 Task: Look for space in Guasave, Mexico from 12th  July, 2023 to 15th July, 2023 for 3 adults in price range Rs.12000 to Rs.16000. Place can be entire place with 2 bedrooms having 3 beds and 1 bathroom. Property type can be house, flat, guest house. Booking option can be shelf check-in. Required host language is English.
Action: Mouse moved to (460, 103)
Screenshot: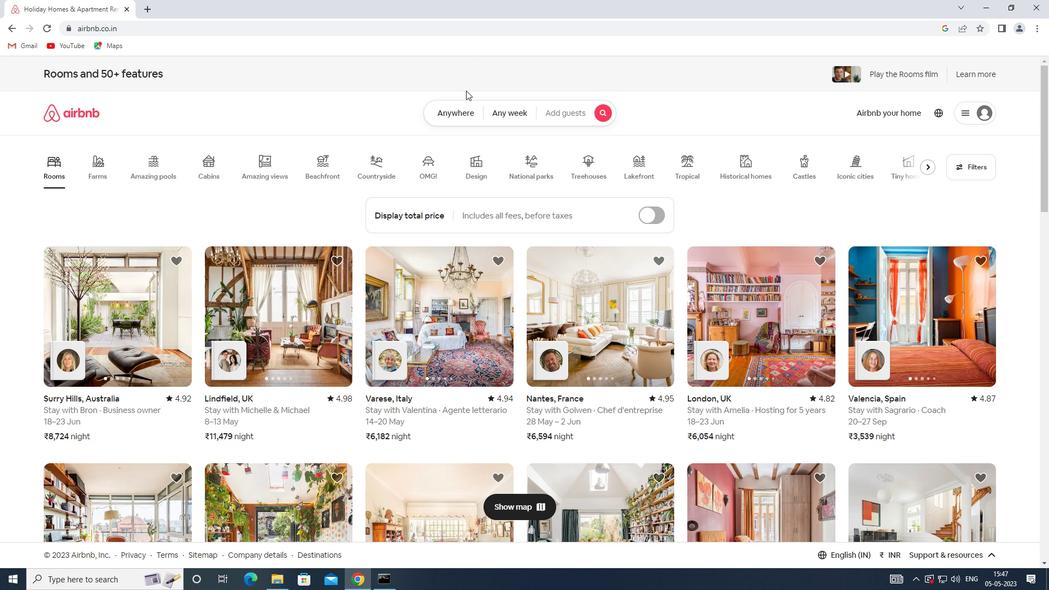 
Action: Mouse pressed left at (460, 103)
Screenshot: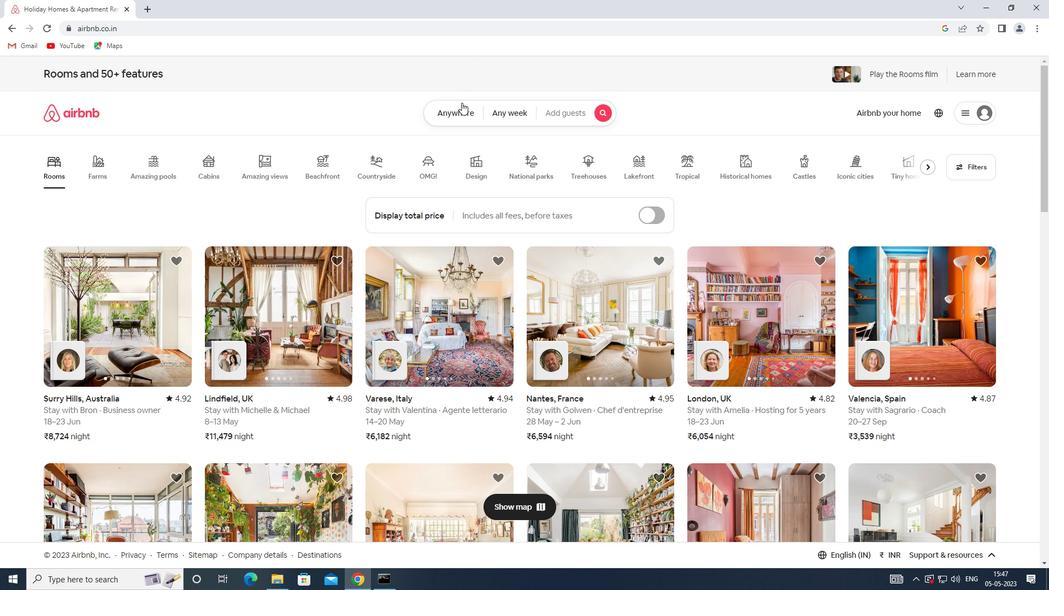 
Action: Mouse moved to (390, 149)
Screenshot: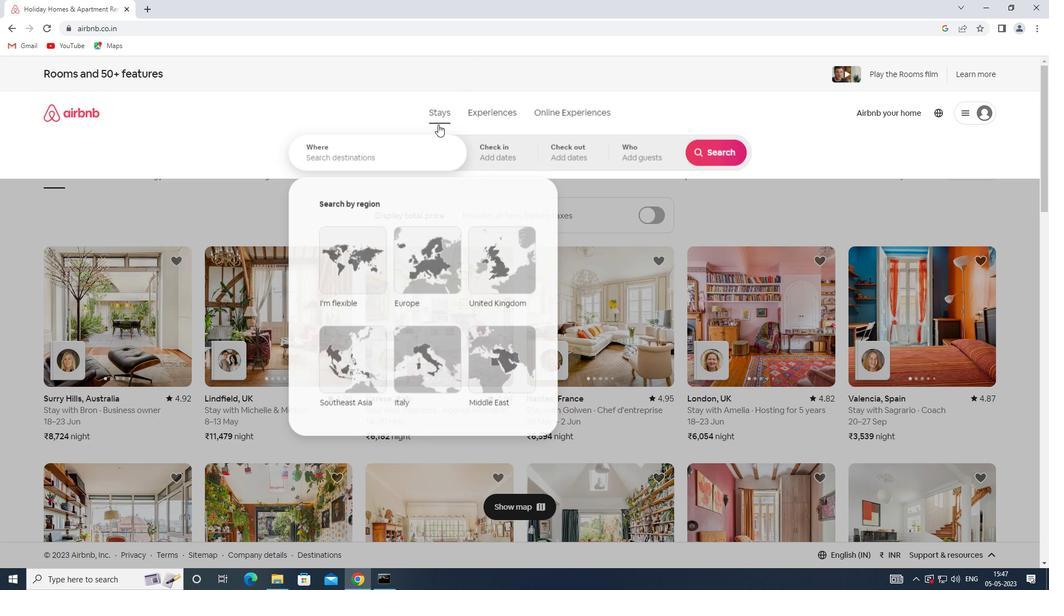 
Action: Mouse pressed left at (390, 149)
Screenshot: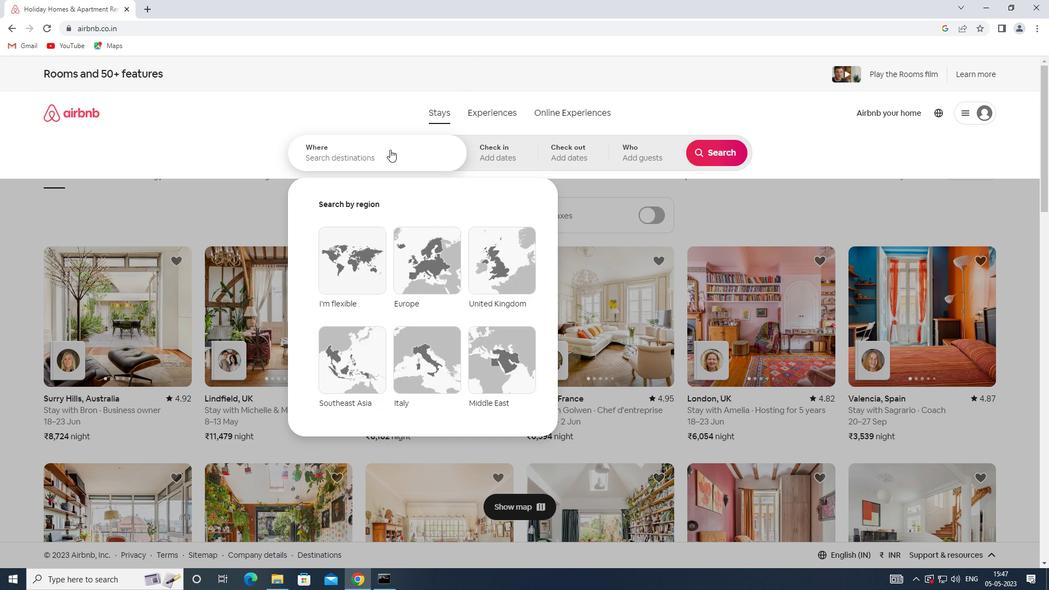 
Action: Key pressed <Key.shift>SPACE<Key.space>IN<Key.shift><Key.shift><Key.shift><Key.shift><Key.shift><Key.shift><Key.shift><Key.shift><Key.shift><Key.shift><Key.shift><Key.shift><Key.shift><Key.shift><Key.shift><Key.shift><Key.shift><Key.shift><Key.shift><Key.shift><Key.shift><Key.shift><Key.shift><Key.shift><Key.shift><Key.shift><Key.shift><Key.shift><Key.shift><Key.shift><Key.shift><Key.shift><Key.shift><Key.shift><Key.shift><Key.shift><Key.shift><Key.shift><Key.shift><Key.space><Key.shift><Key.shift><Key.shift><Key.shift><Key.shift><Key.shift><Key.shift><Key.shift><Key.shift><Key.shift><Key.shift><Key.shift><Key.shift><Key.shift><Key.shift><Key.shift><Key.shift><Key.shift><Key.shift><Key.shift>GUASAVE,<Key.shift>MEXICO
Screenshot: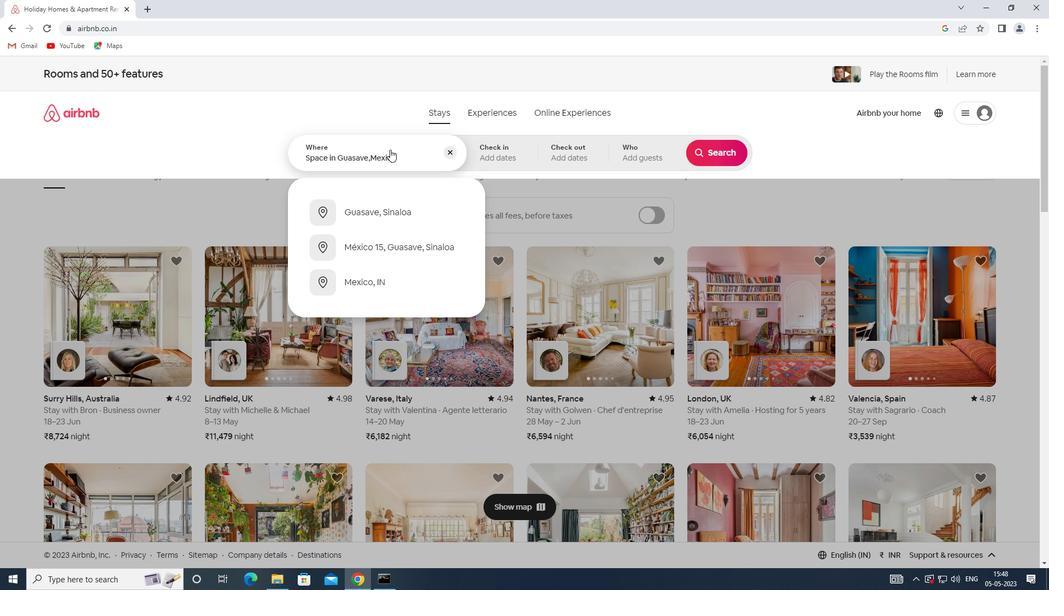 
Action: Mouse moved to (526, 159)
Screenshot: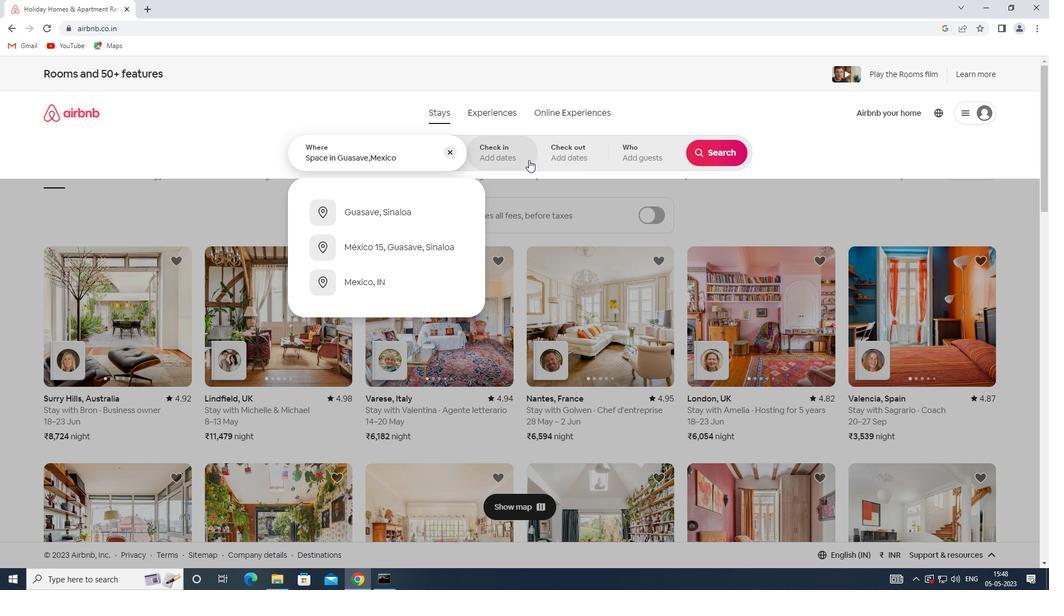 
Action: Mouse pressed left at (526, 159)
Screenshot: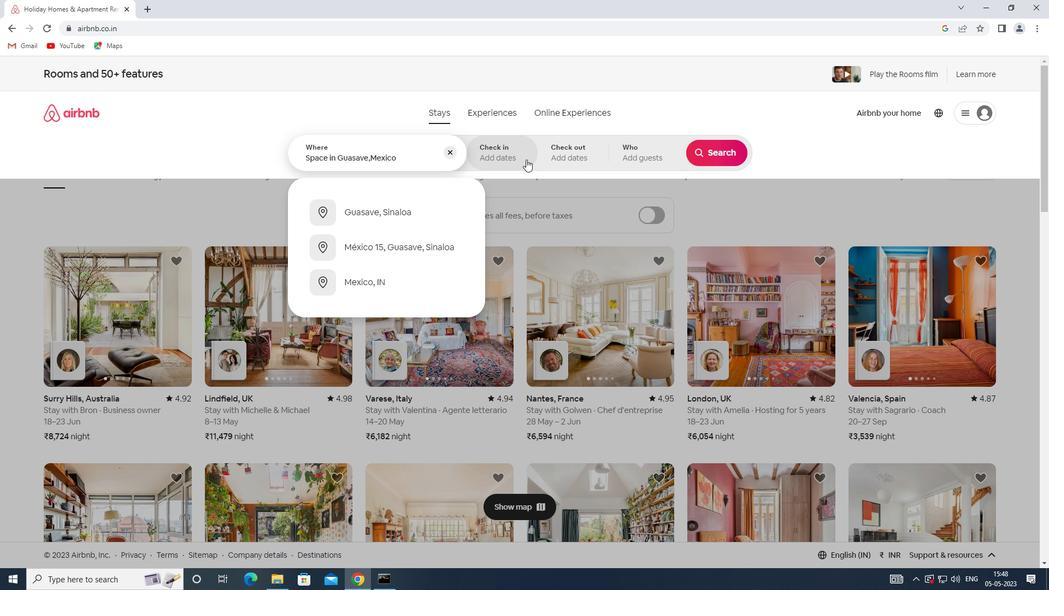 
Action: Mouse moved to (707, 240)
Screenshot: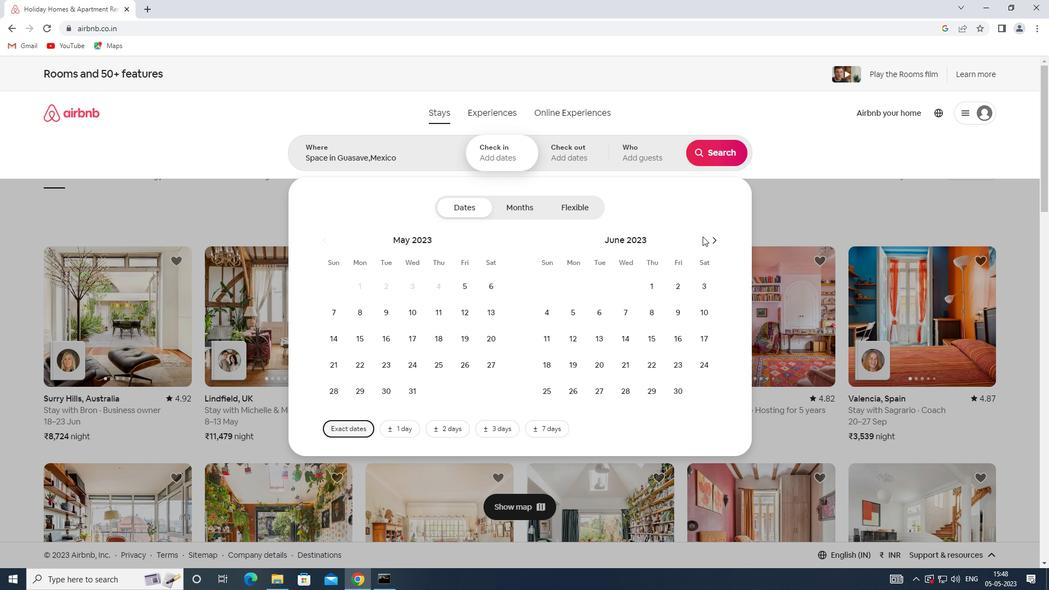 
Action: Mouse pressed left at (707, 240)
Screenshot: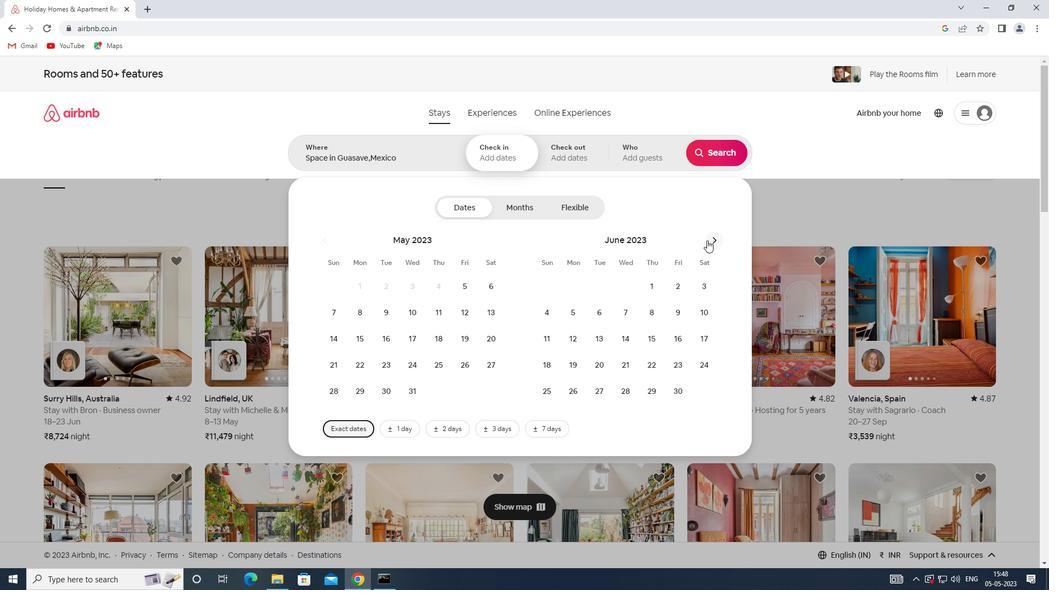 
Action: Mouse moved to (623, 335)
Screenshot: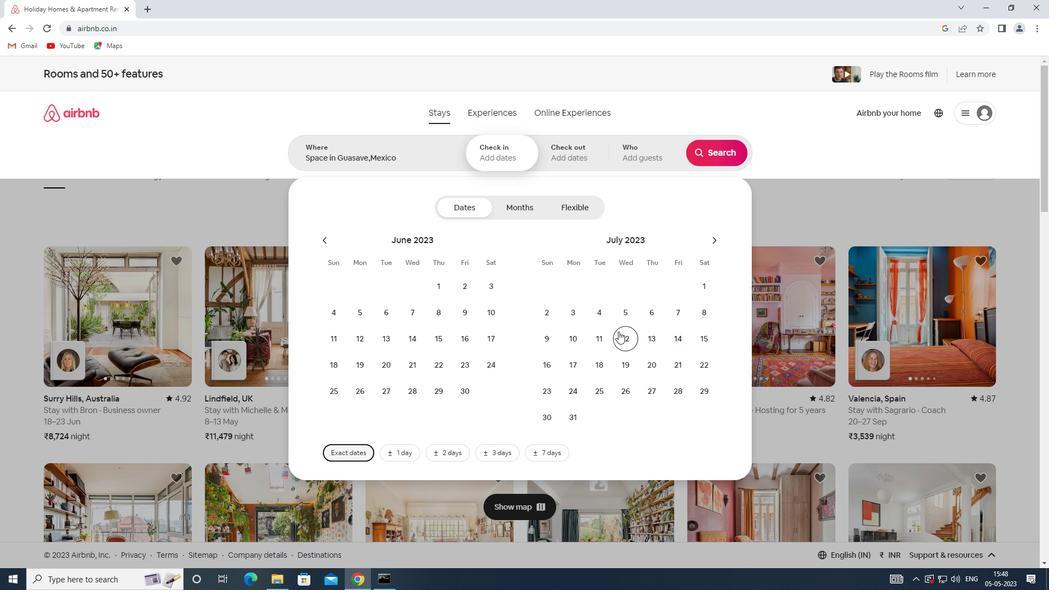 
Action: Mouse pressed left at (623, 335)
Screenshot: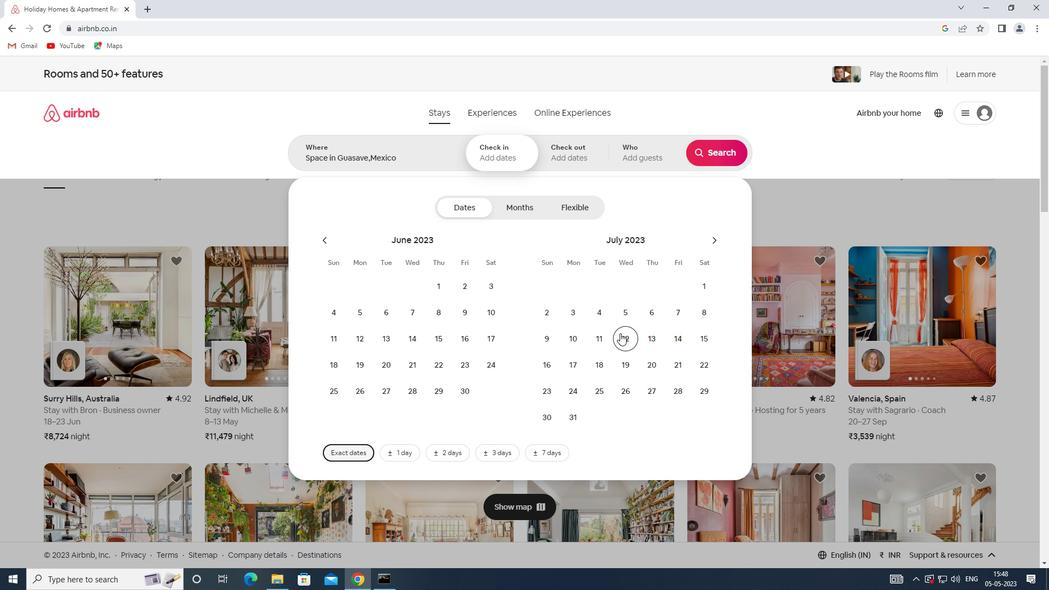 
Action: Mouse moved to (709, 334)
Screenshot: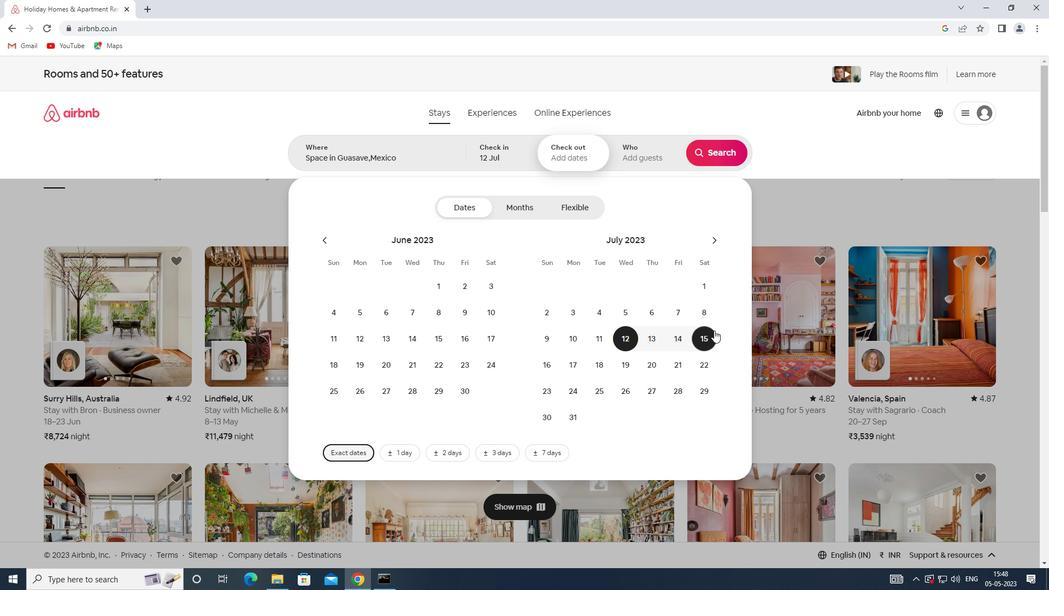 
Action: Mouse pressed left at (709, 334)
Screenshot: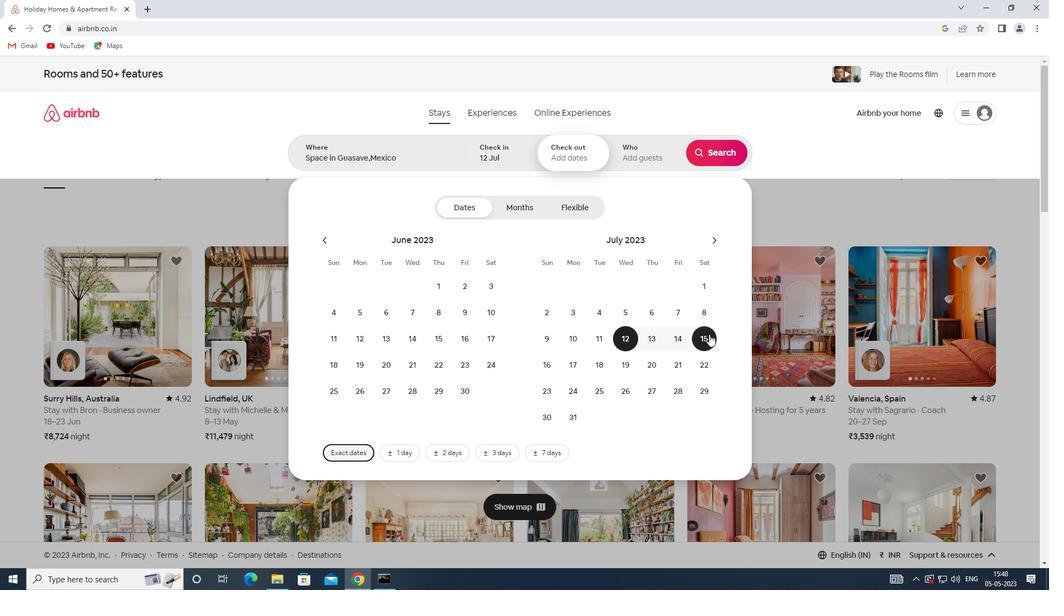 
Action: Mouse moved to (658, 150)
Screenshot: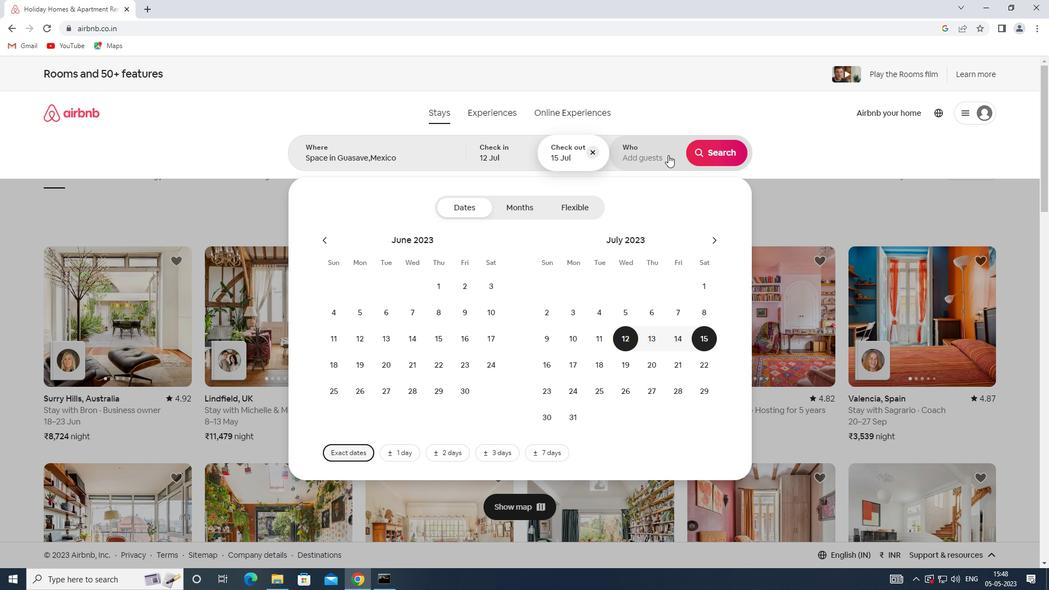 
Action: Mouse pressed left at (658, 150)
Screenshot: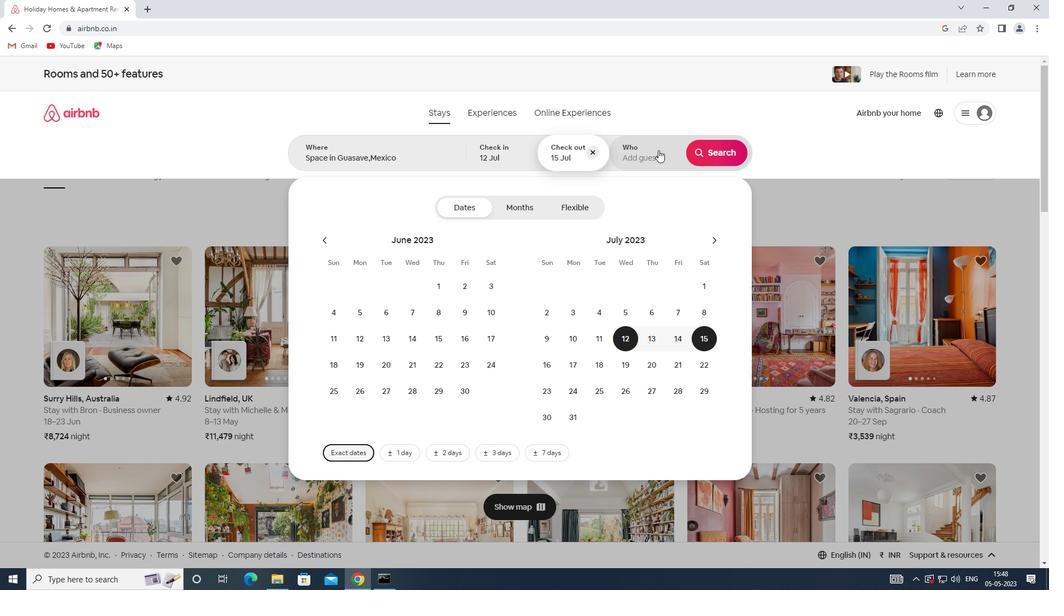 
Action: Mouse moved to (719, 211)
Screenshot: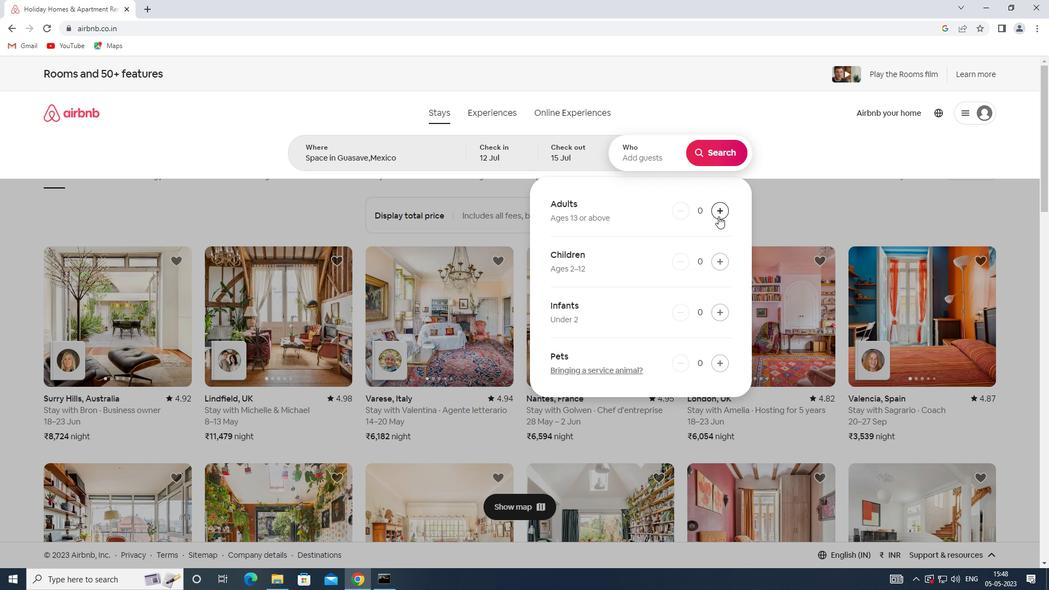 
Action: Mouse pressed left at (719, 211)
Screenshot: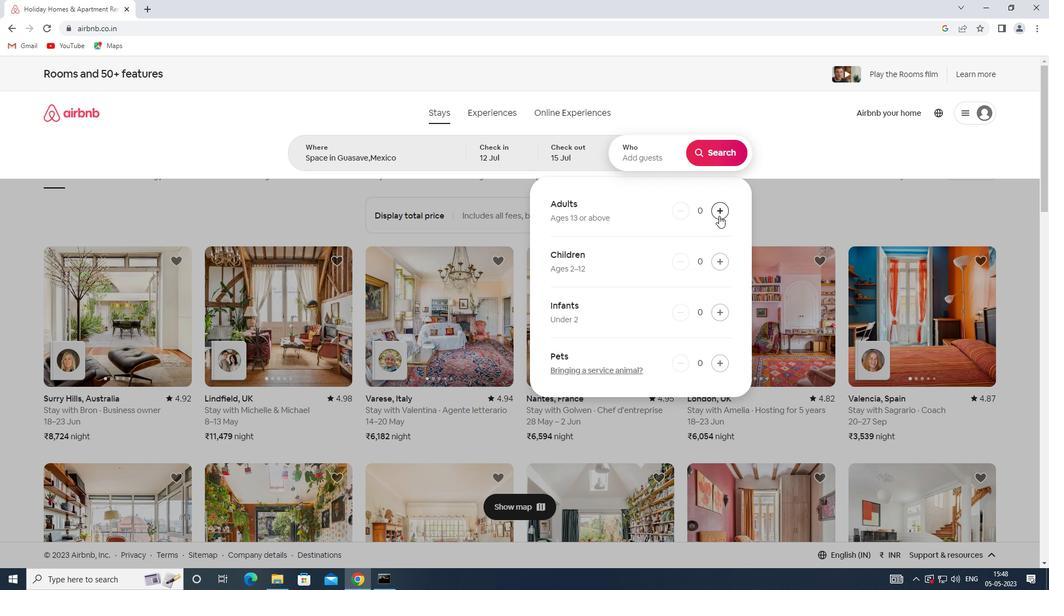
Action: Mouse pressed left at (719, 211)
Screenshot: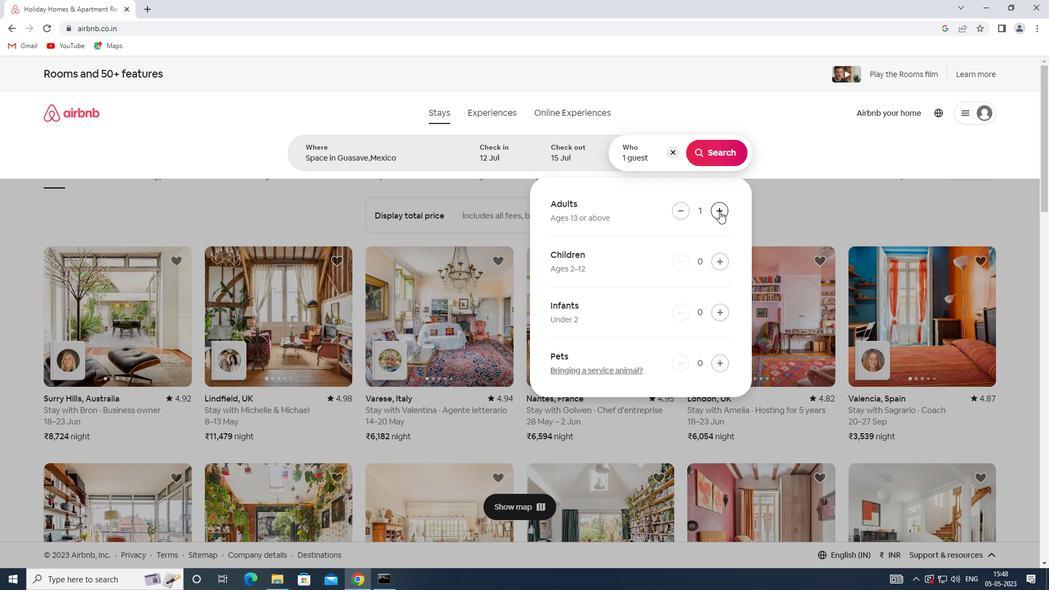 
Action: Mouse pressed left at (719, 211)
Screenshot: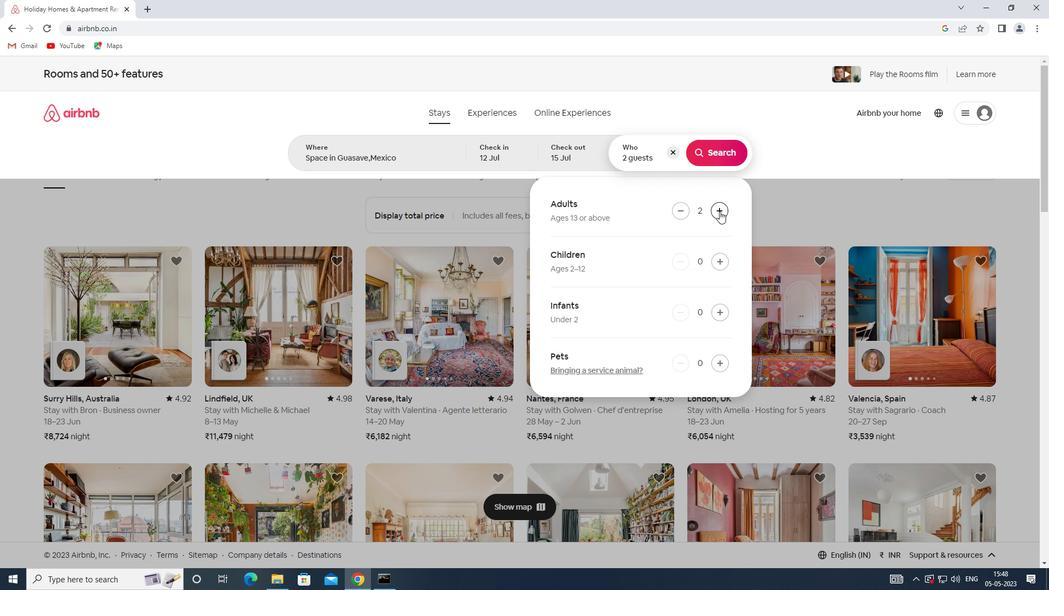 
Action: Mouse moved to (720, 156)
Screenshot: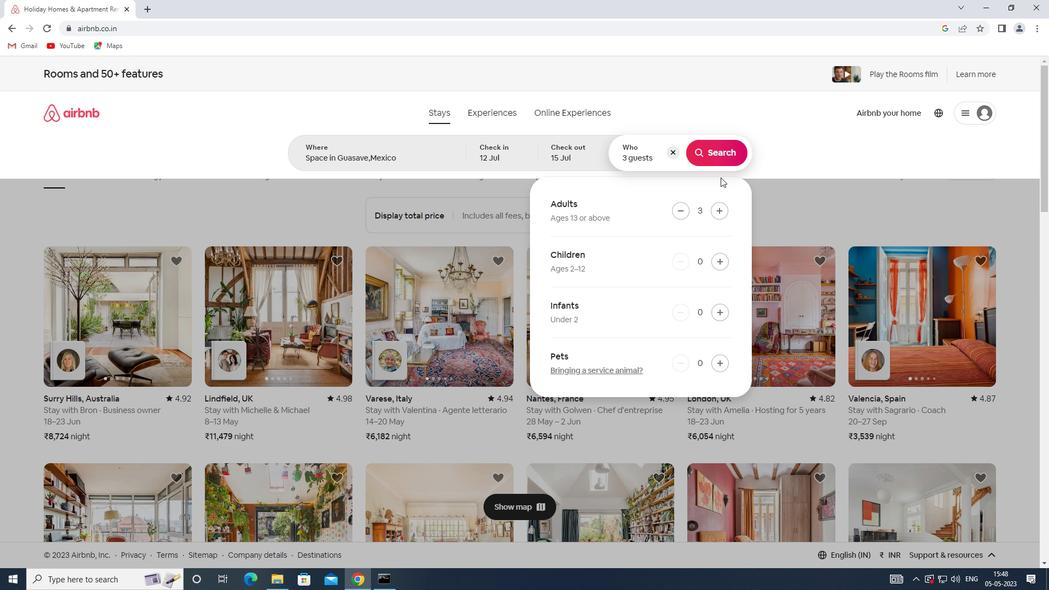 
Action: Mouse pressed left at (720, 156)
Screenshot: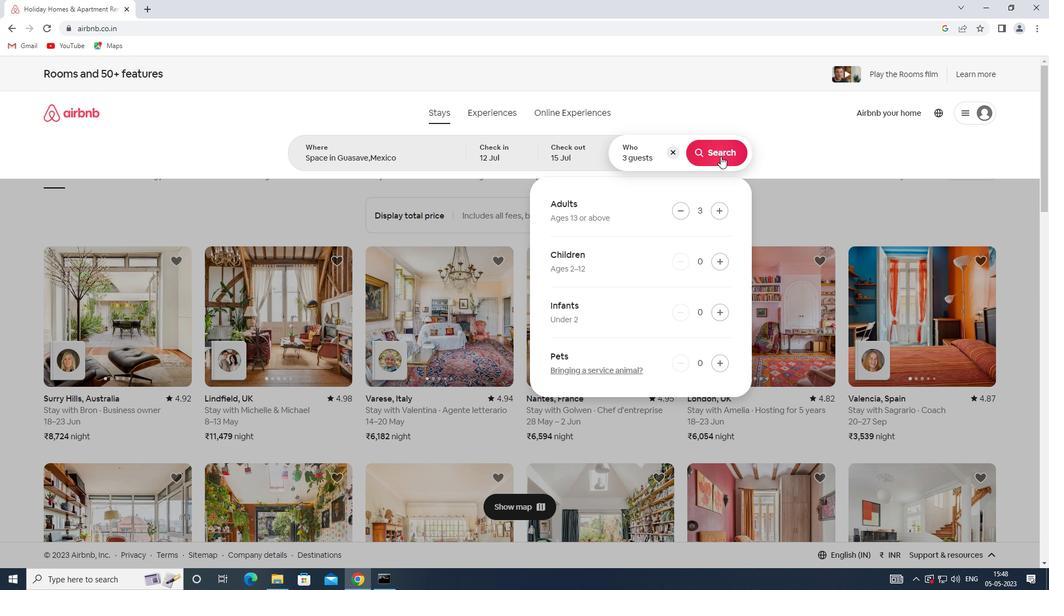 
Action: Mouse moved to (989, 130)
Screenshot: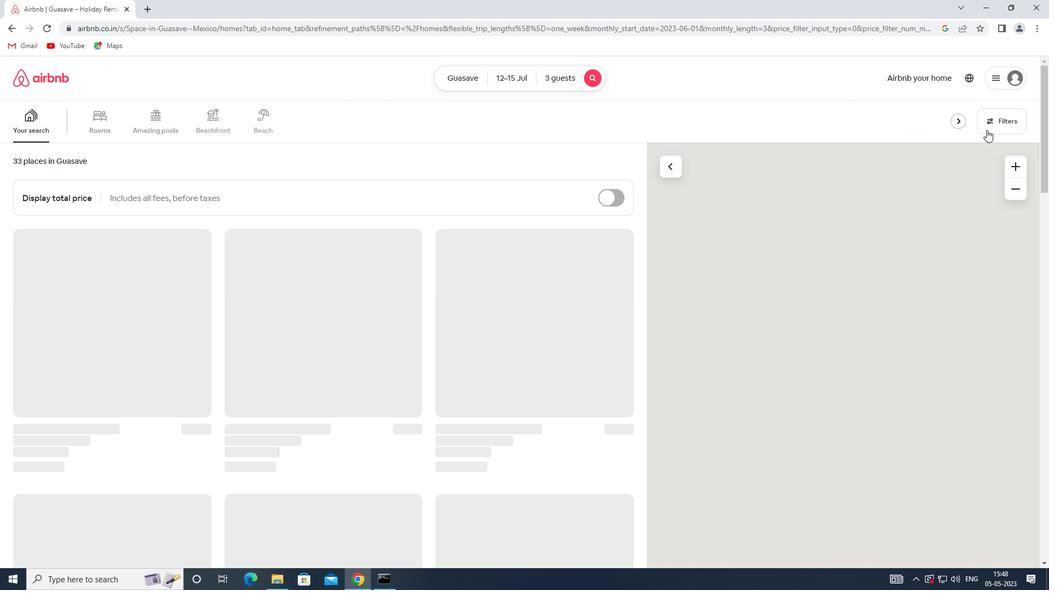 
Action: Mouse pressed left at (989, 130)
Screenshot: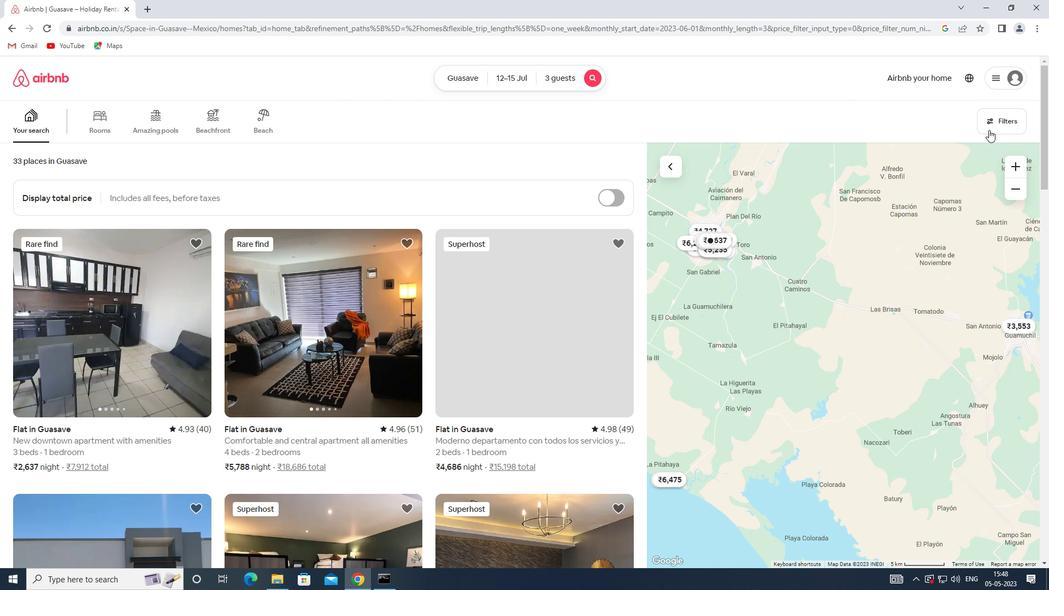 
Action: Mouse moved to (378, 391)
Screenshot: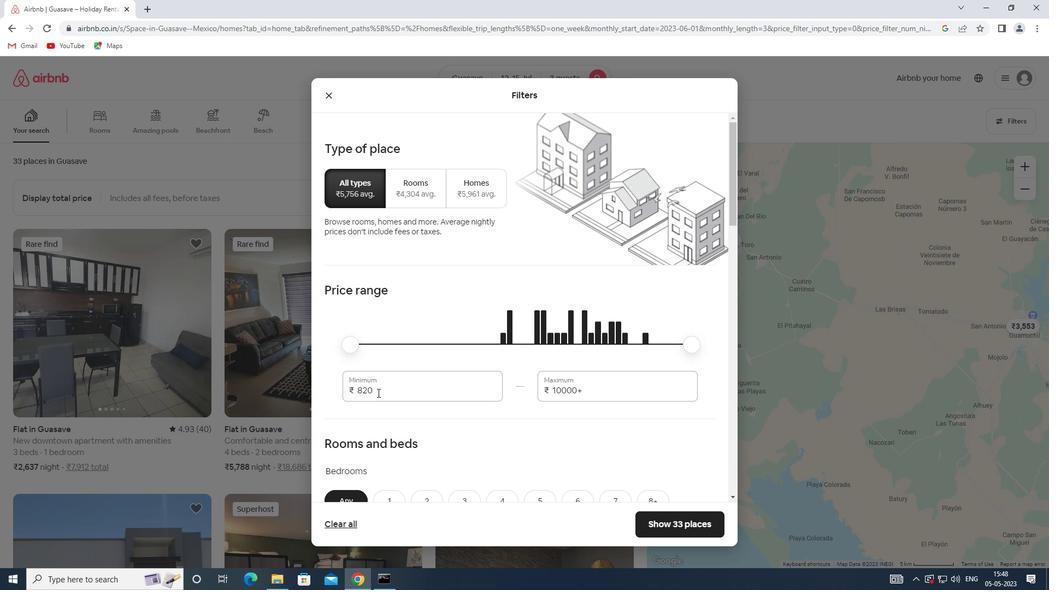 
Action: Mouse pressed left at (378, 391)
Screenshot: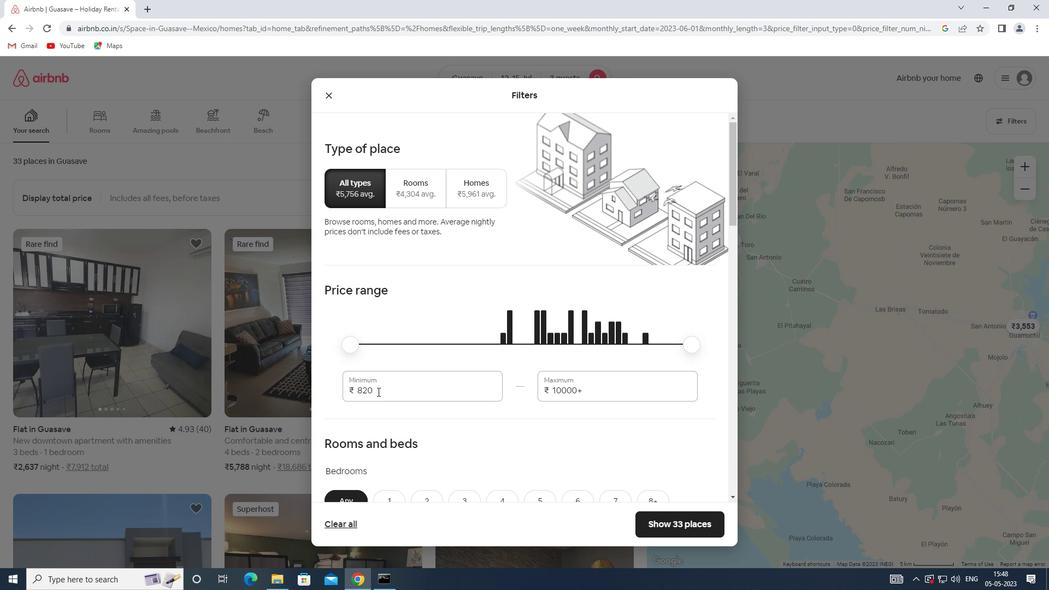 
Action: Mouse moved to (334, 391)
Screenshot: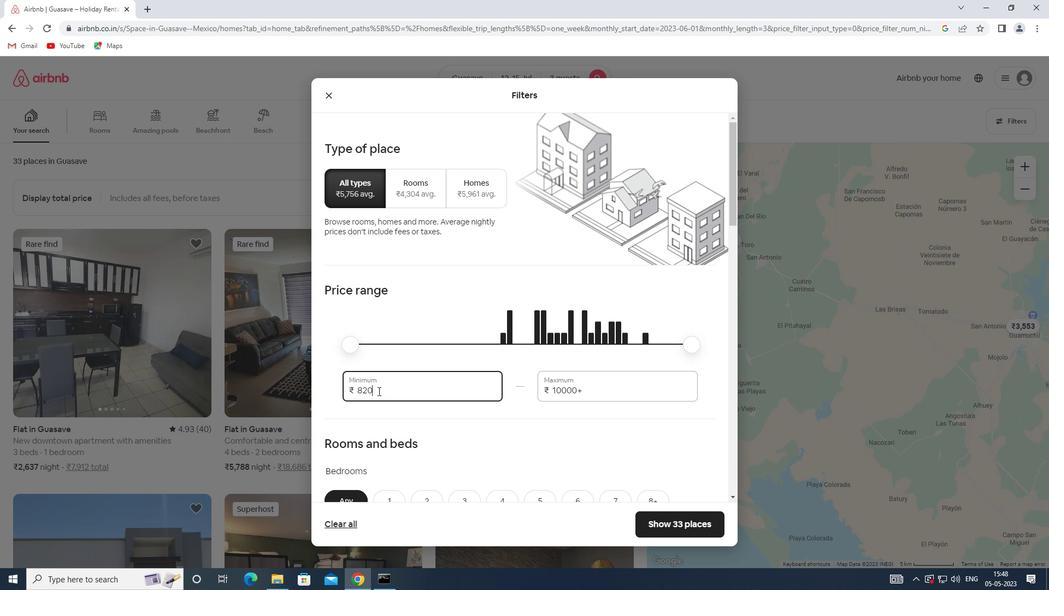 
Action: Key pressed 12000
Screenshot: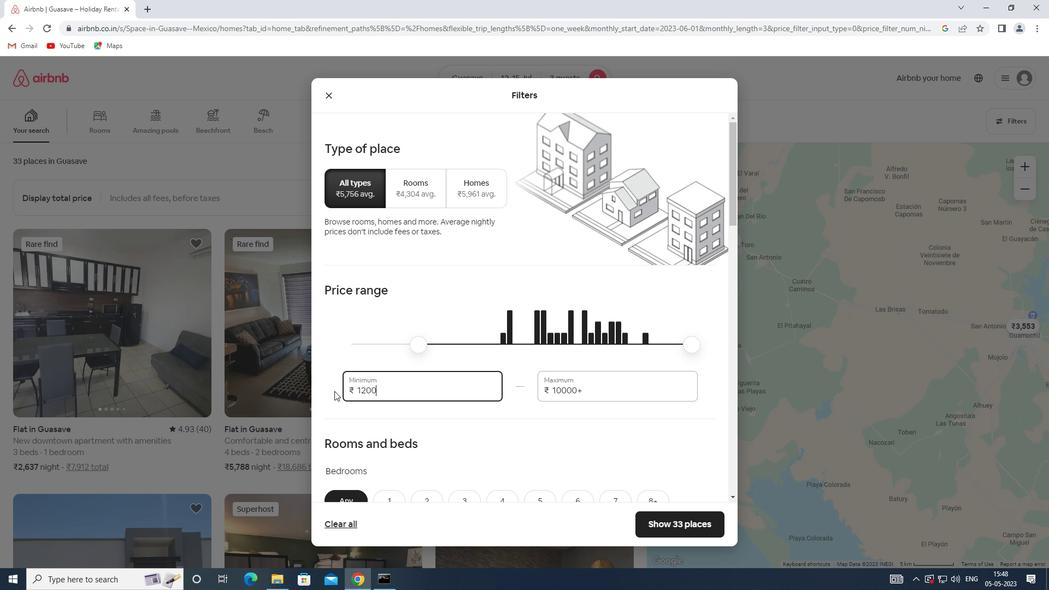 
Action: Mouse moved to (584, 390)
Screenshot: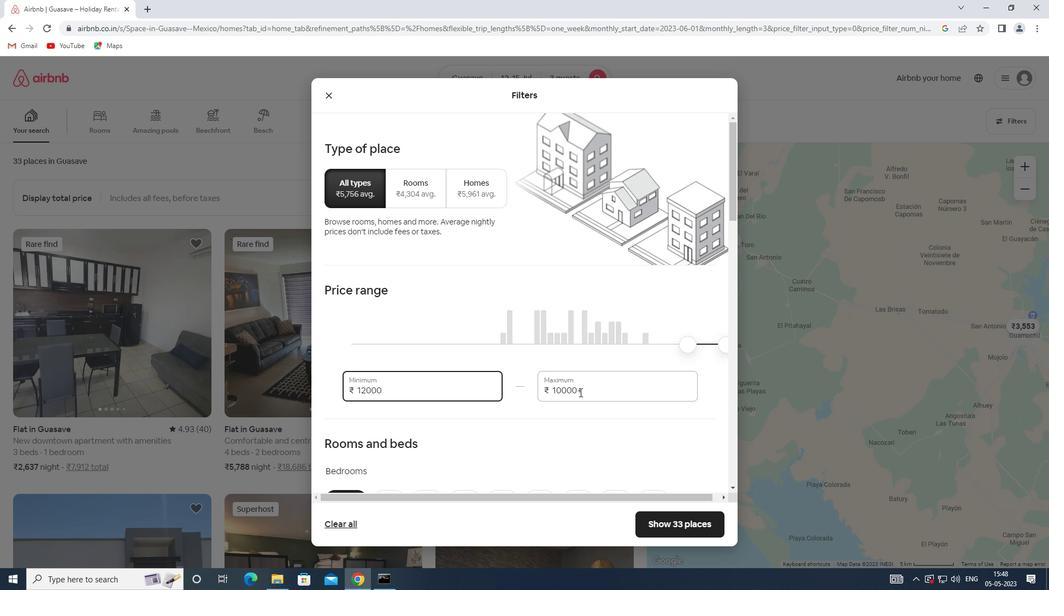 
Action: Mouse pressed left at (584, 390)
Screenshot: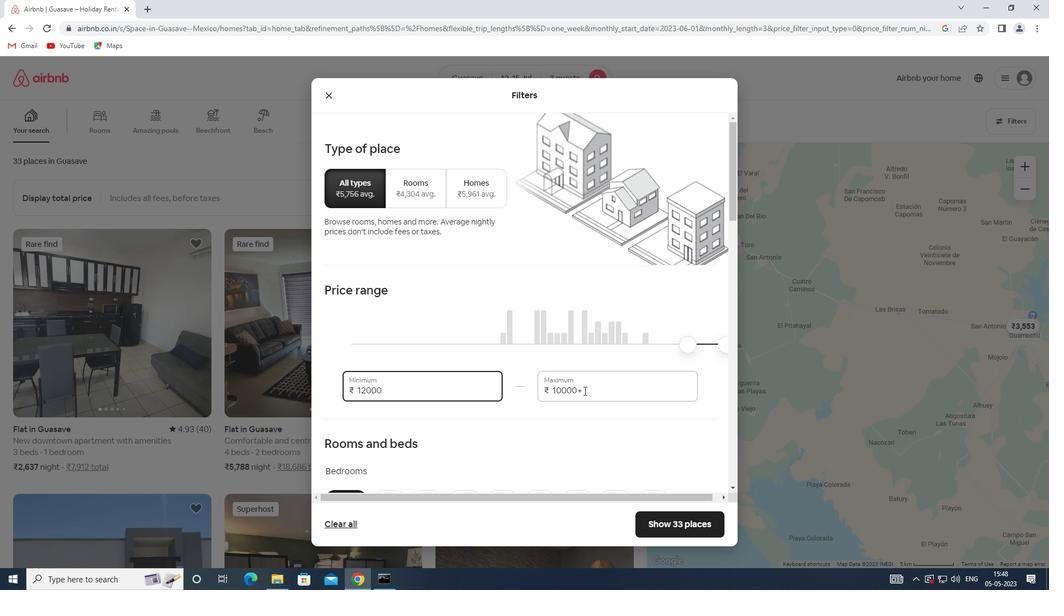 
Action: Mouse moved to (532, 396)
Screenshot: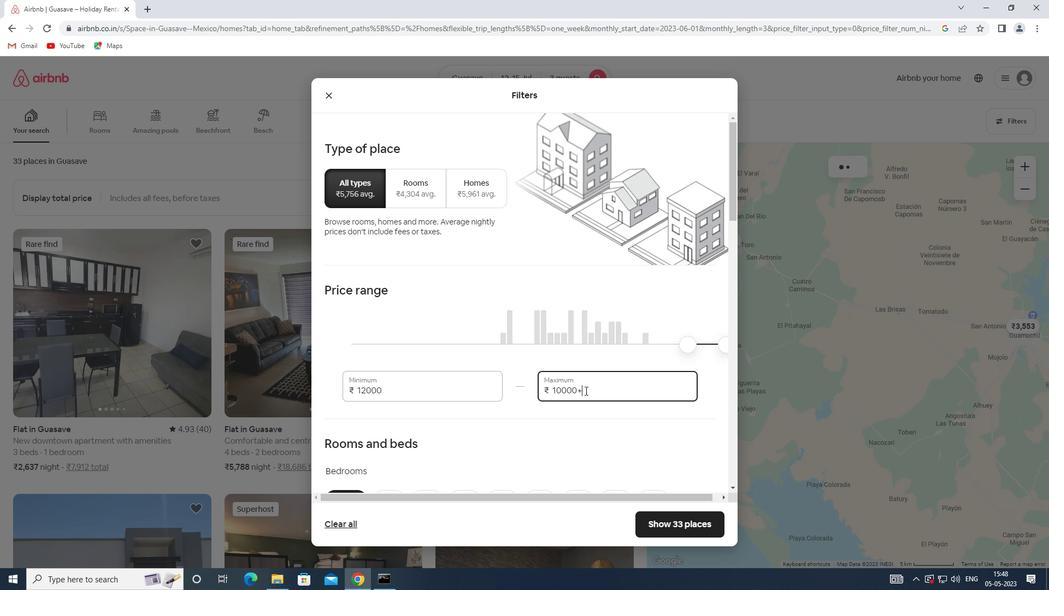 
Action: Key pressed 16000
Screenshot: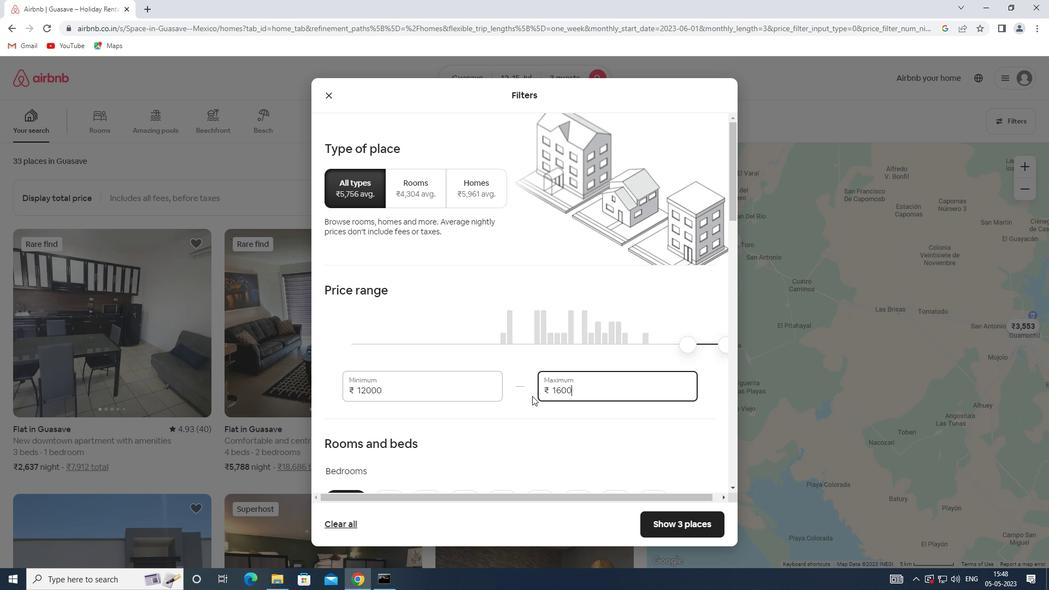 
Action: Mouse moved to (424, 380)
Screenshot: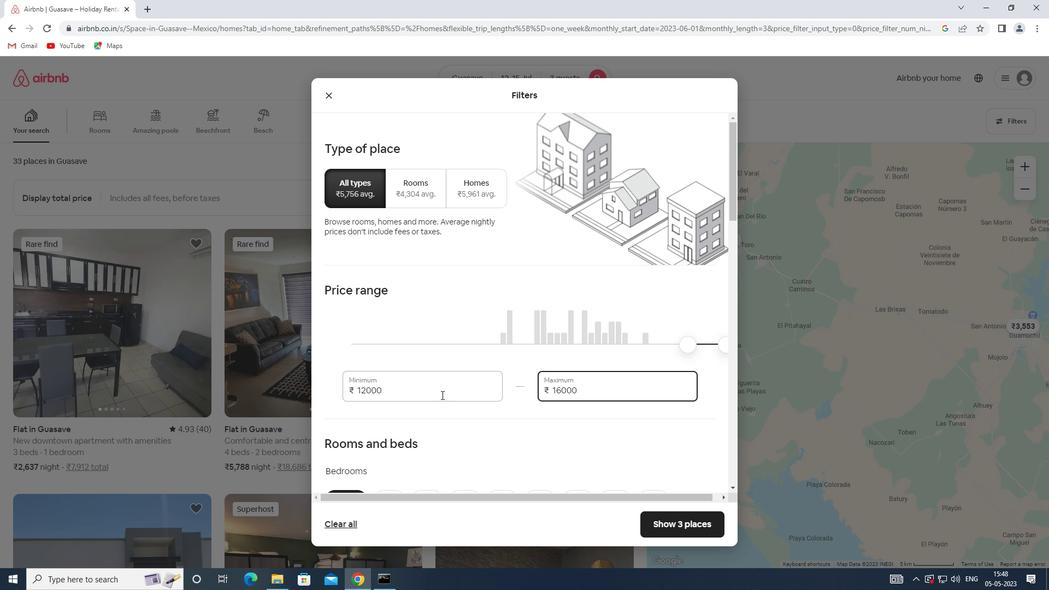 
Action: Mouse scrolled (424, 379) with delta (0, 0)
Screenshot: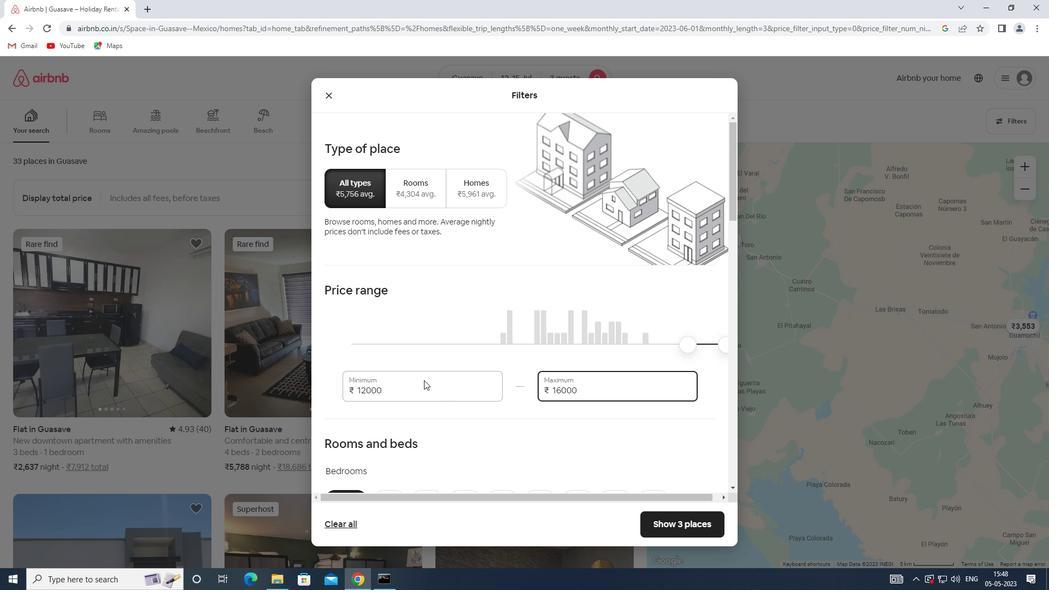 
Action: Mouse scrolled (424, 379) with delta (0, 0)
Screenshot: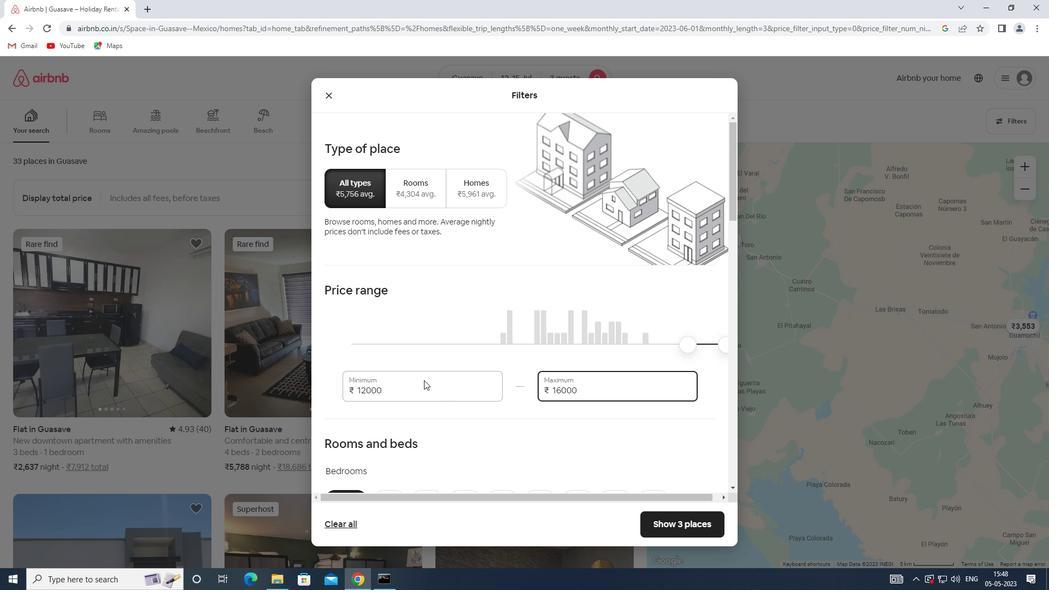 
Action: Mouse scrolled (424, 379) with delta (0, 0)
Screenshot: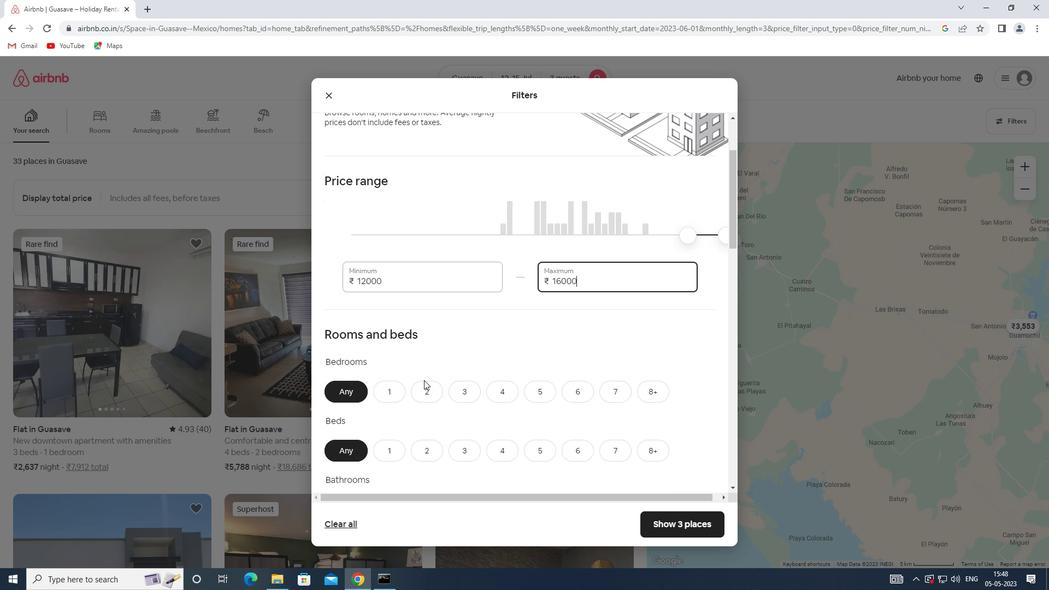 
Action: Mouse moved to (437, 336)
Screenshot: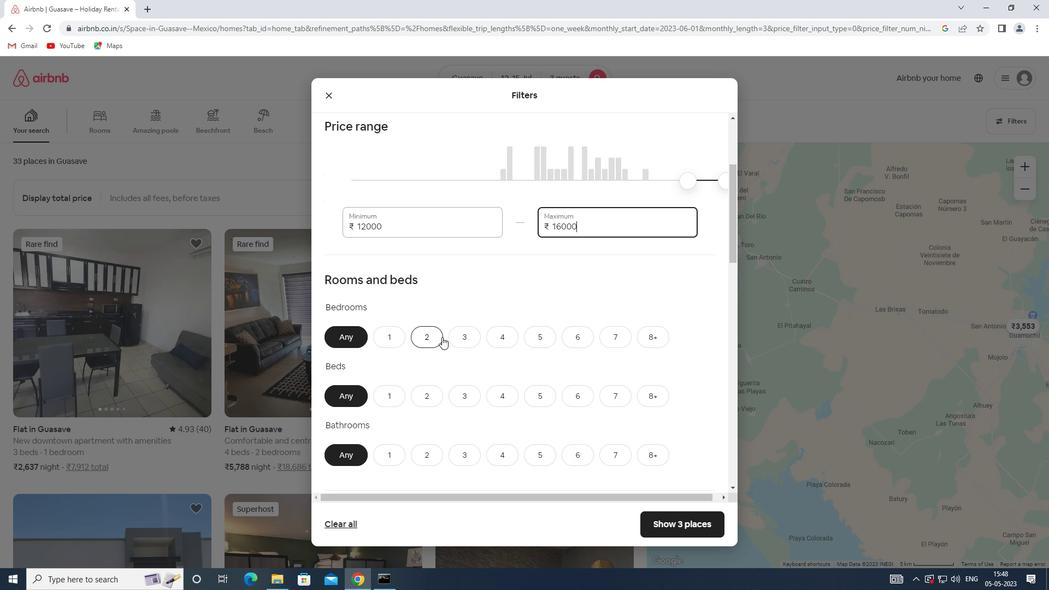 
Action: Mouse pressed left at (437, 336)
Screenshot: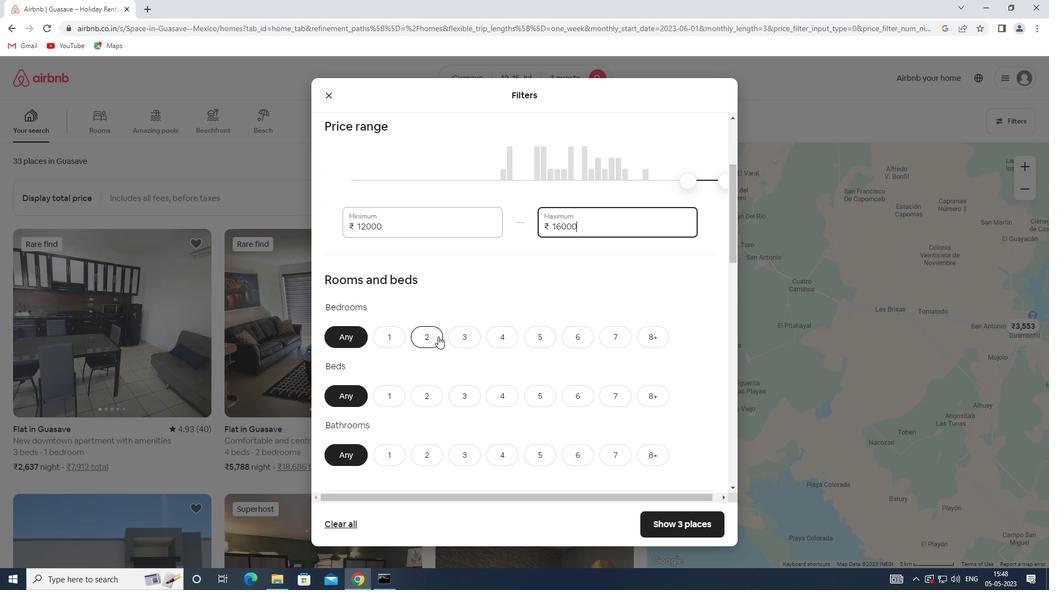 
Action: Mouse moved to (466, 391)
Screenshot: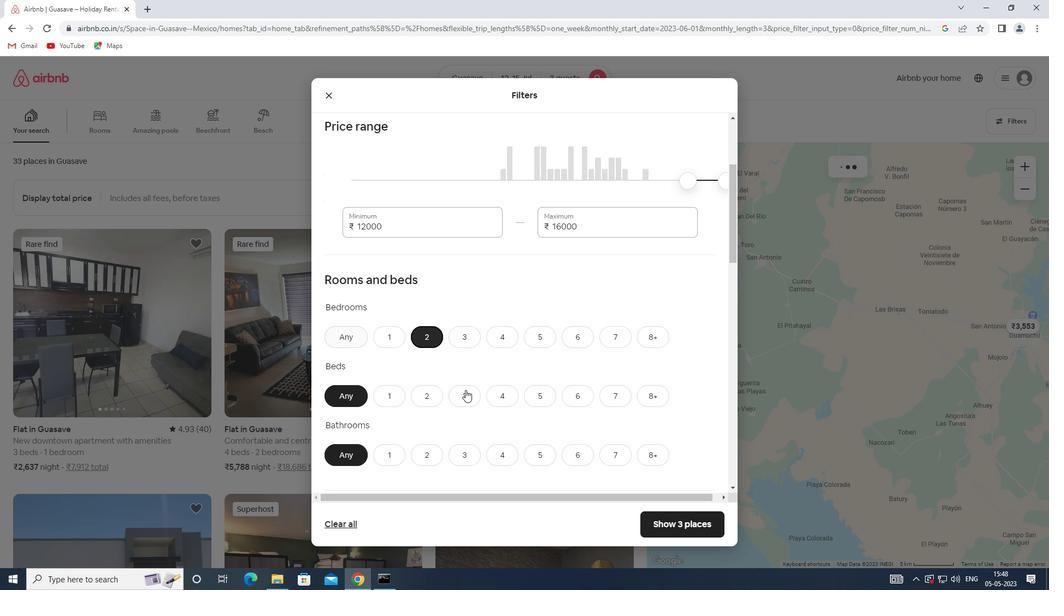 
Action: Mouse pressed left at (466, 391)
Screenshot: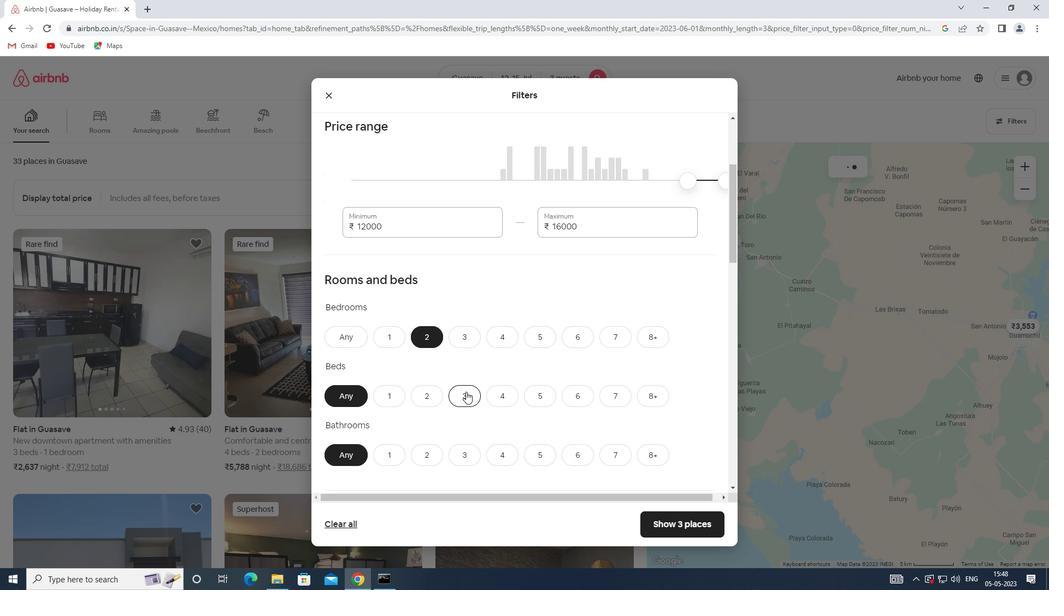 
Action: Mouse moved to (394, 453)
Screenshot: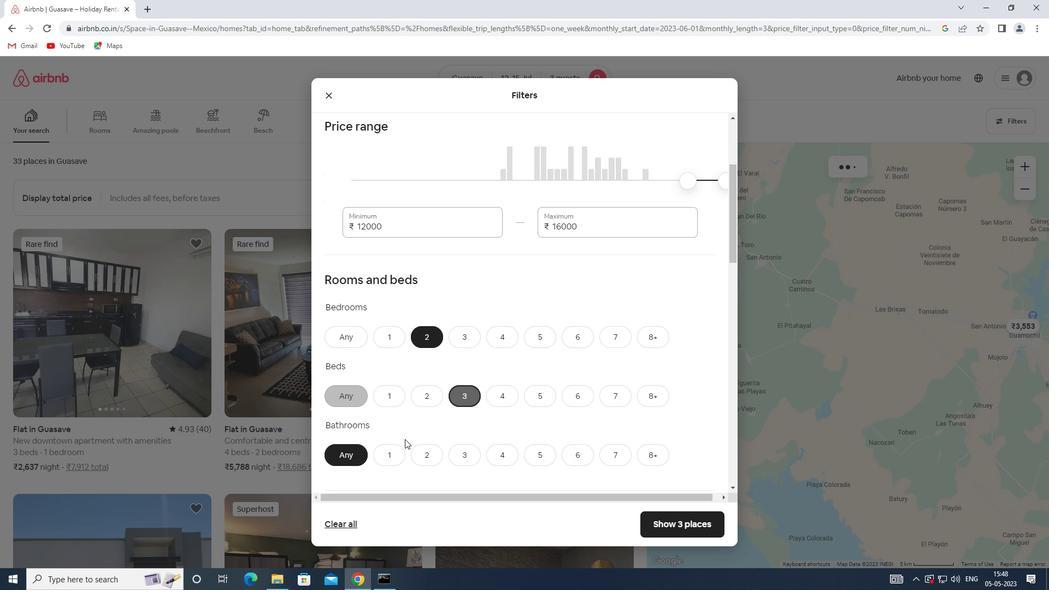 
Action: Mouse pressed left at (394, 453)
Screenshot: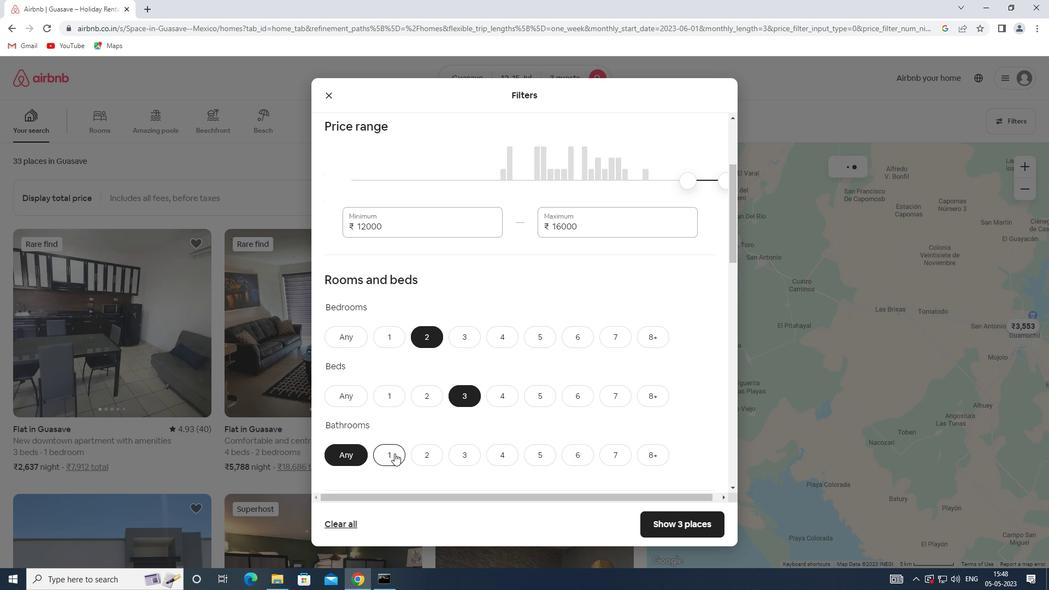 
Action: Mouse moved to (476, 339)
Screenshot: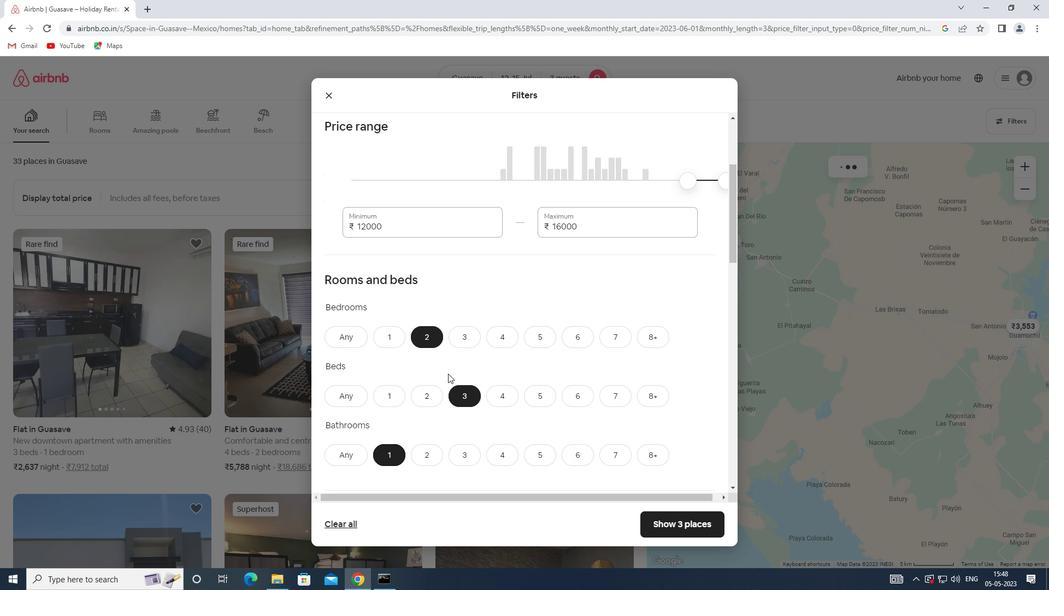 
Action: Mouse scrolled (476, 339) with delta (0, 0)
Screenshot: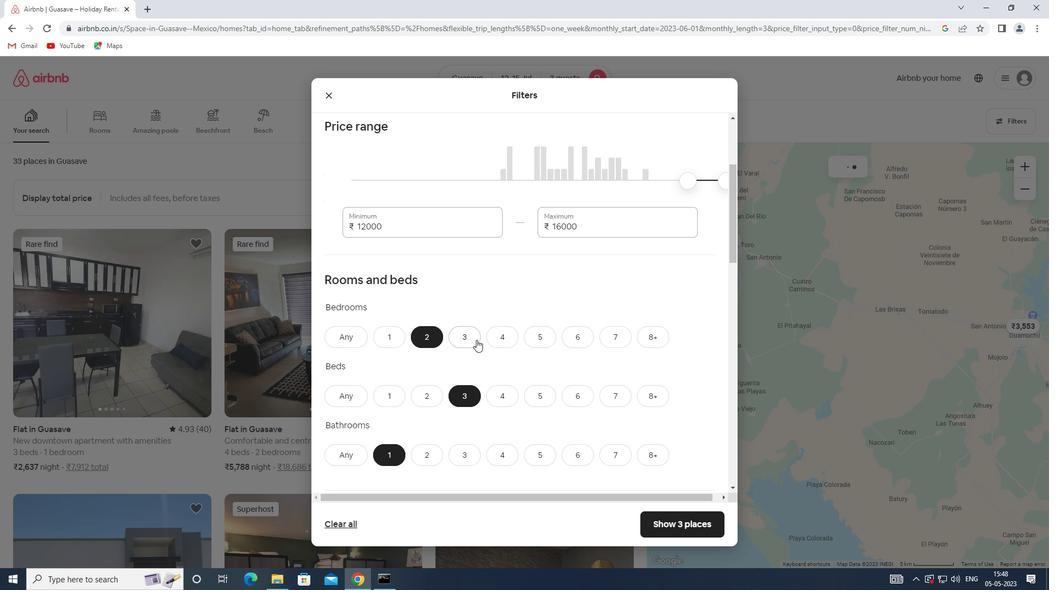 
Action: Mouse scrolled (476, 339) with delta (0, 0)
Screenshot: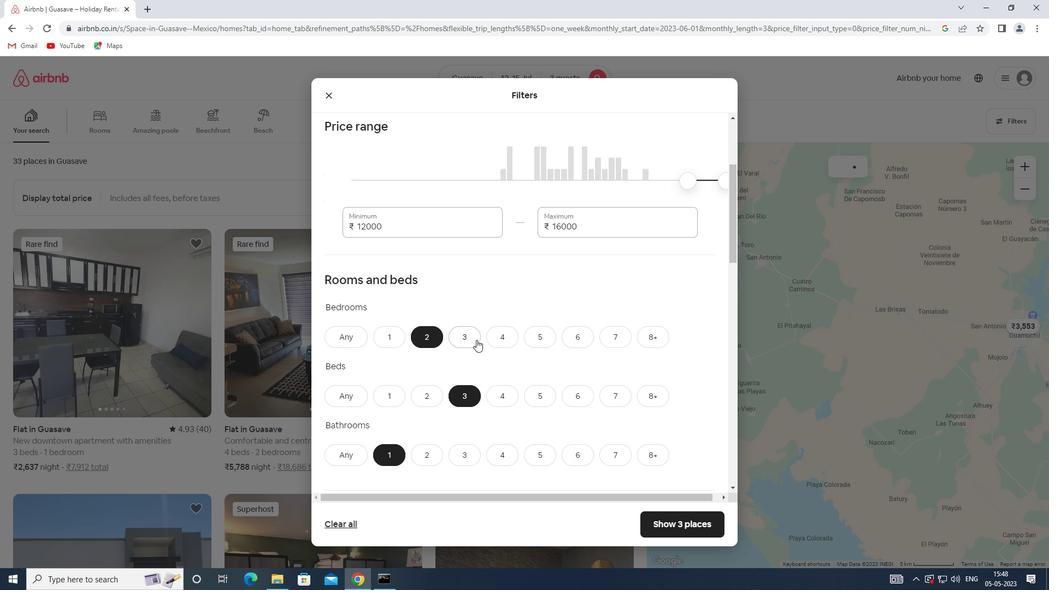 
Action: Mouse scrolled (476, 339) with delta (0, 0)
Screenshot: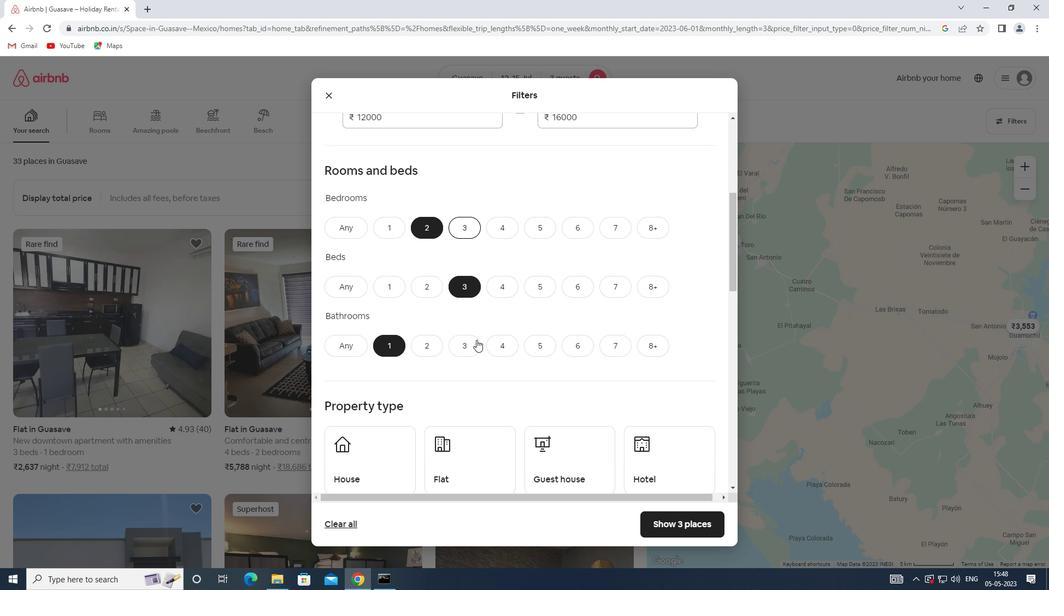 
Action: Mouse scrolled (476, 339) with delta (0, 0)
Screenshot: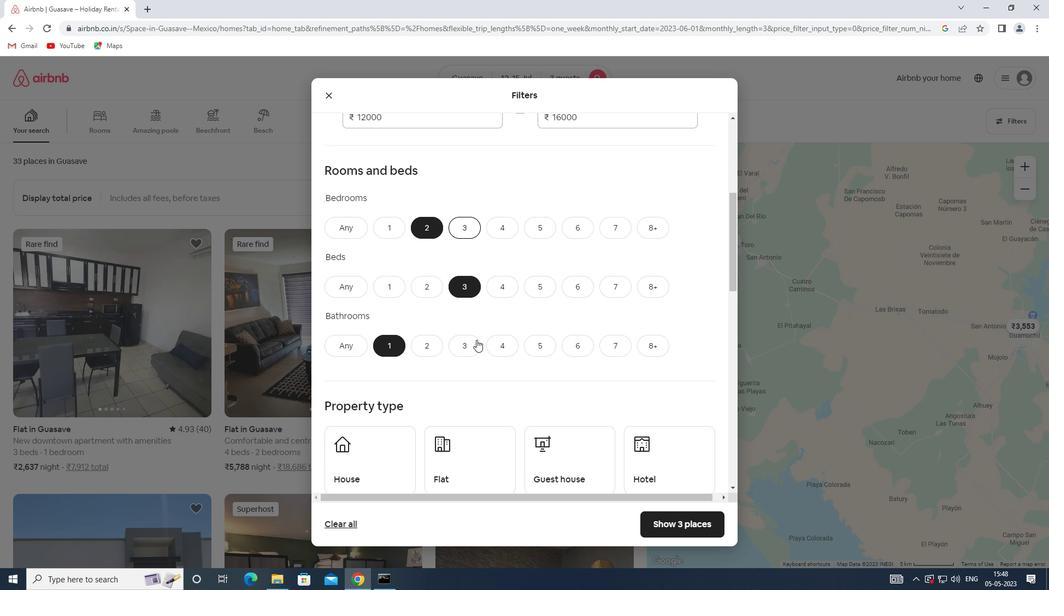 
Action: Mouse scrolled (476, 339) with delta (0, 0)
Screenshot: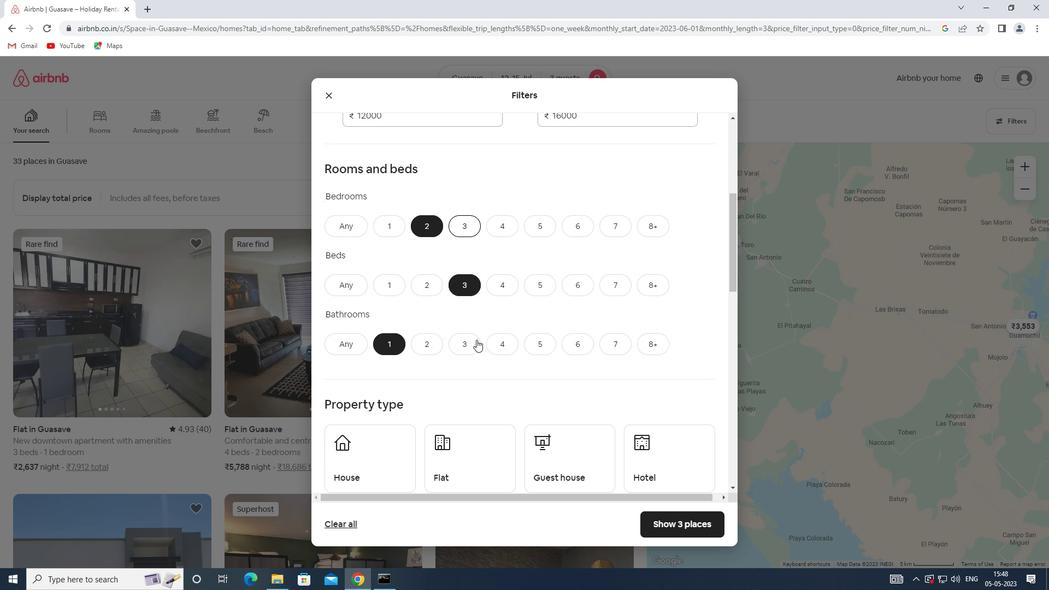 
Action: Mouse moved to (390, 306)
Screenshot: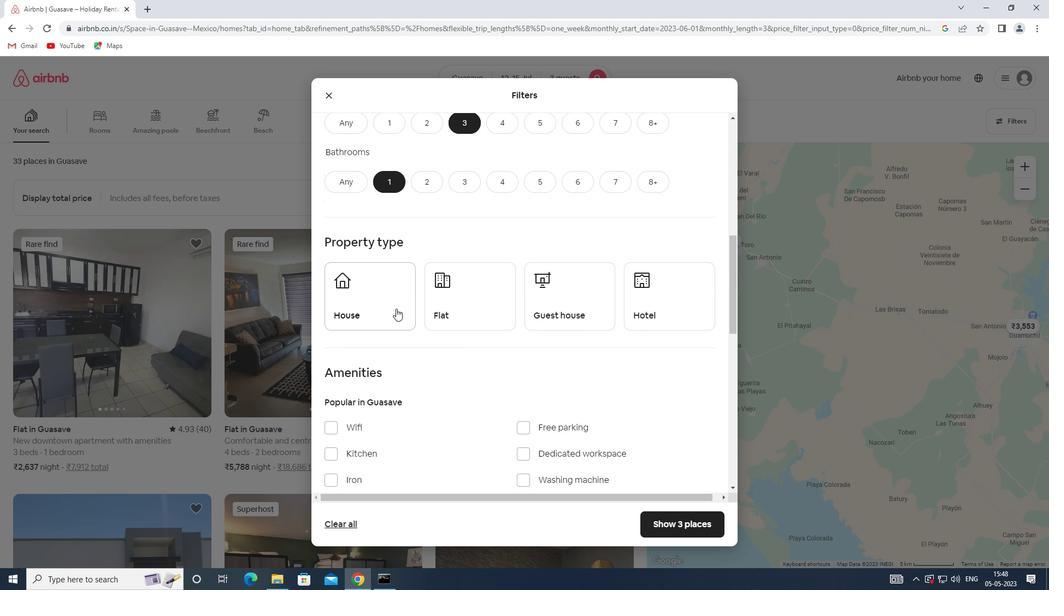 
Action: Mouse pressed left at (390, 306)
Screenshot: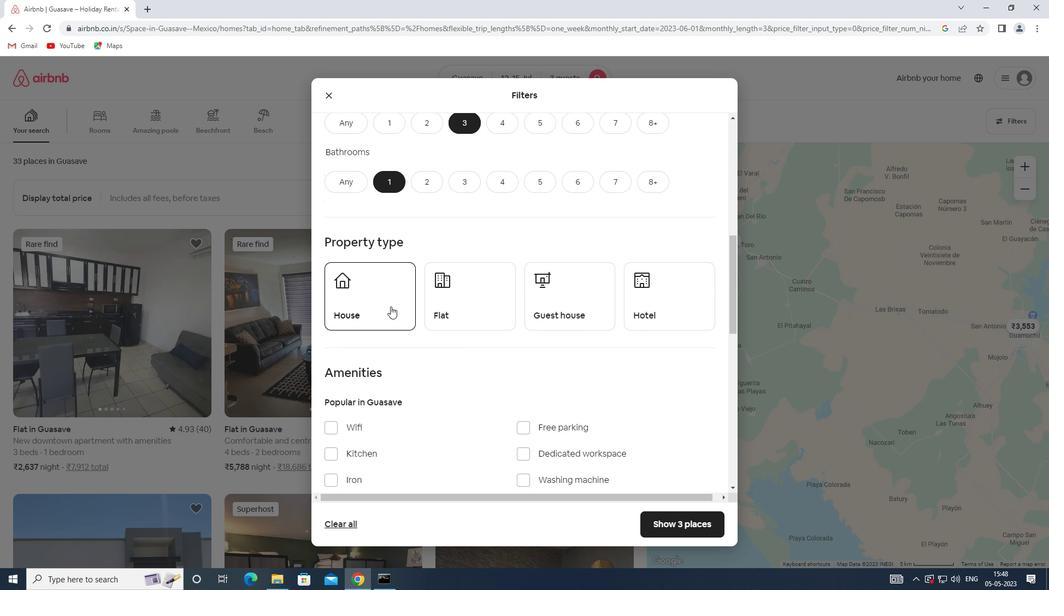 
Action: Mouse moved to (436, 313)
Screenshot: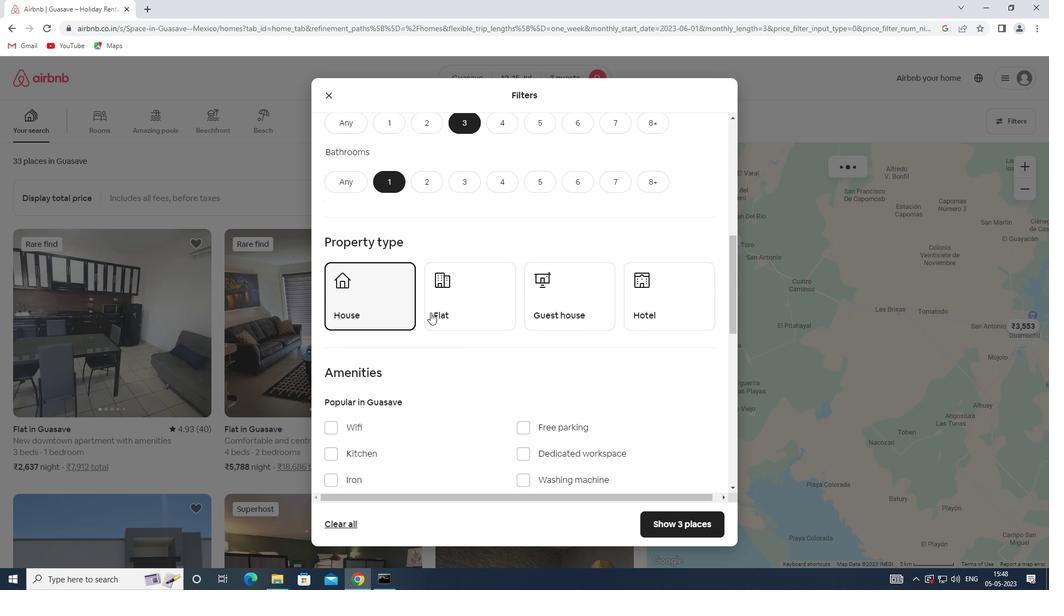 
Action: Mouse pressed left at (436, 313)
Screenshot: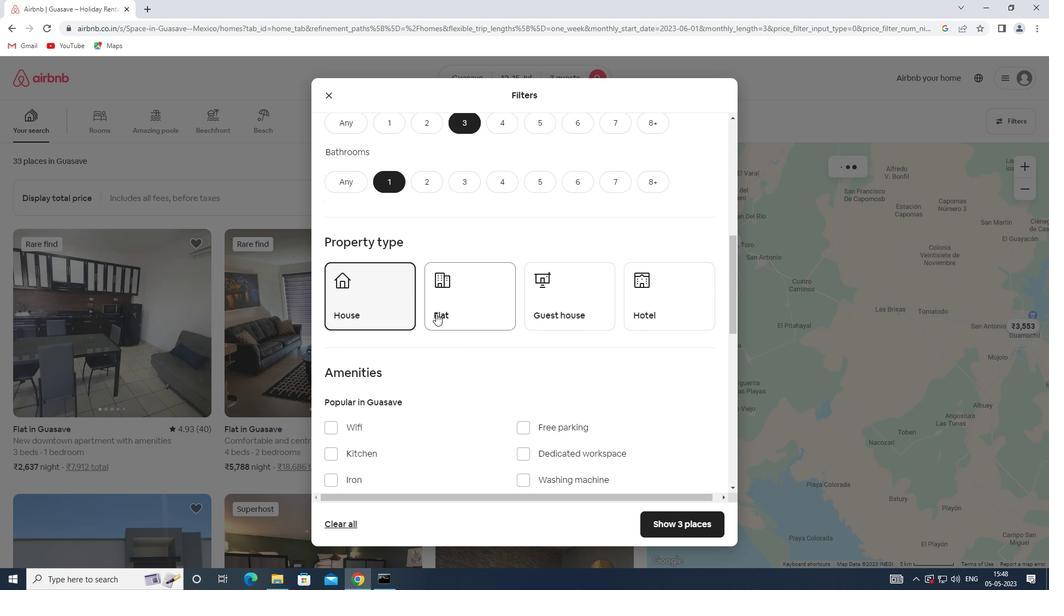 
Action: Mouse moved to (537, 312)
Screenshot: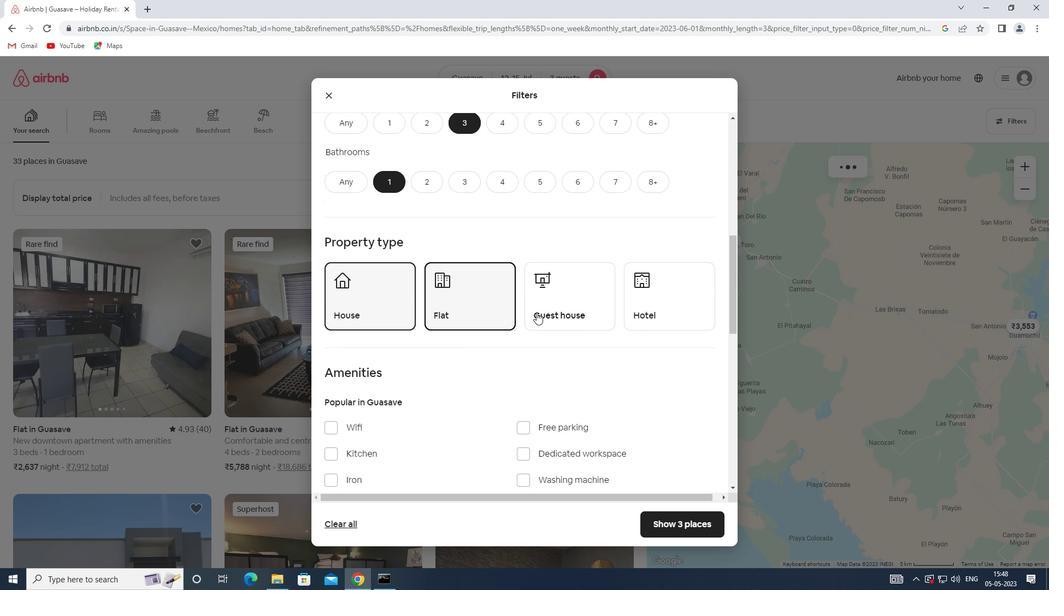 
Action: Mouse pressed left at (537, 312)
Screenshot: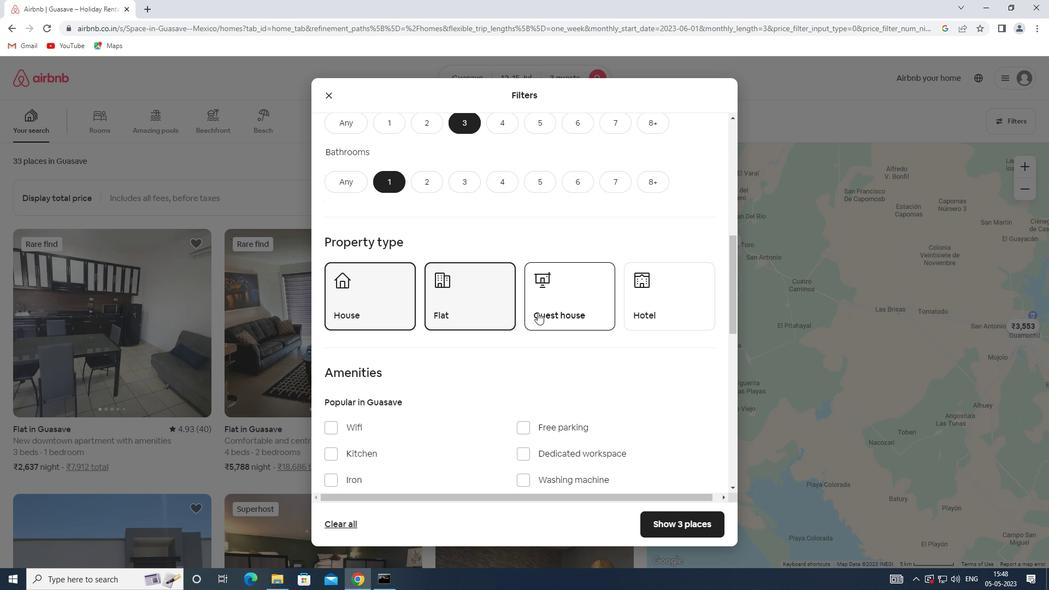 
Action: Mouse scrolled (537, 312) with delta (0, 0)
Screenshot: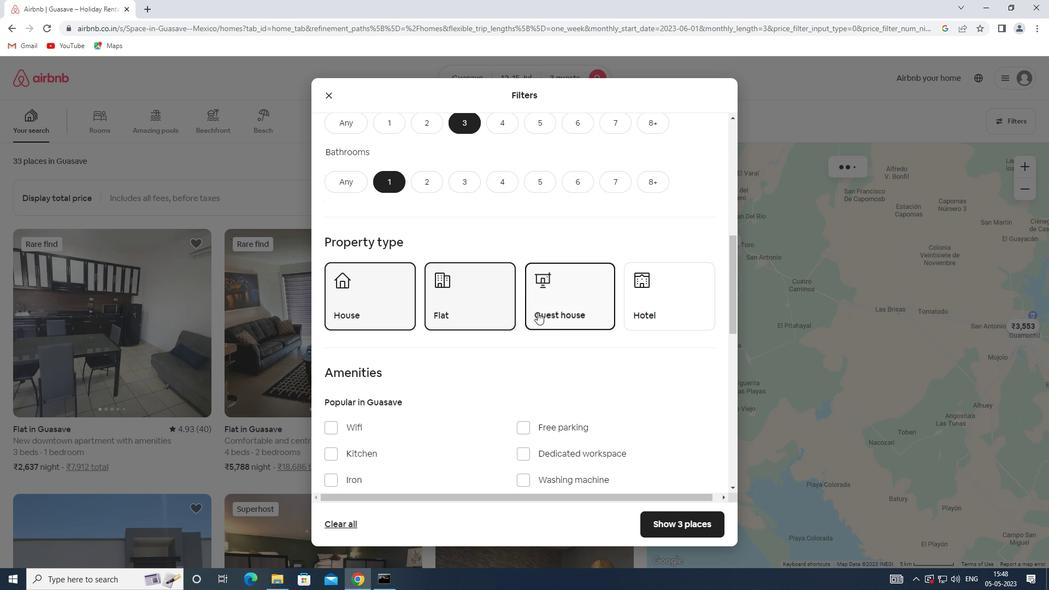 
Action: Mouse scrolled (537, 312) with delta (0, 0)
Screenshot: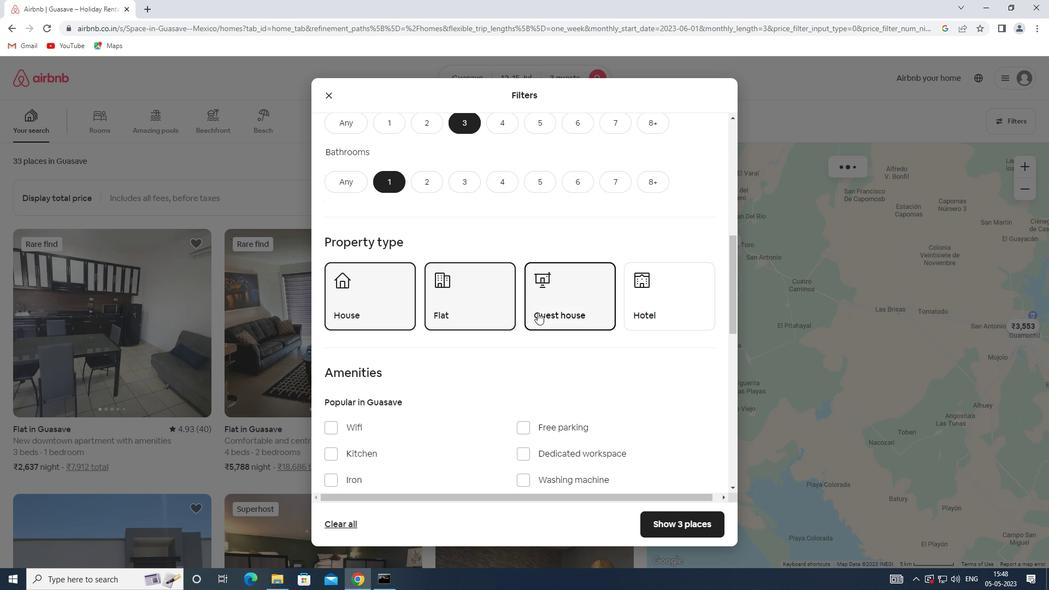 
Action: Mouse scrolled (537, 312) with delta (0, 0)
Screenshot: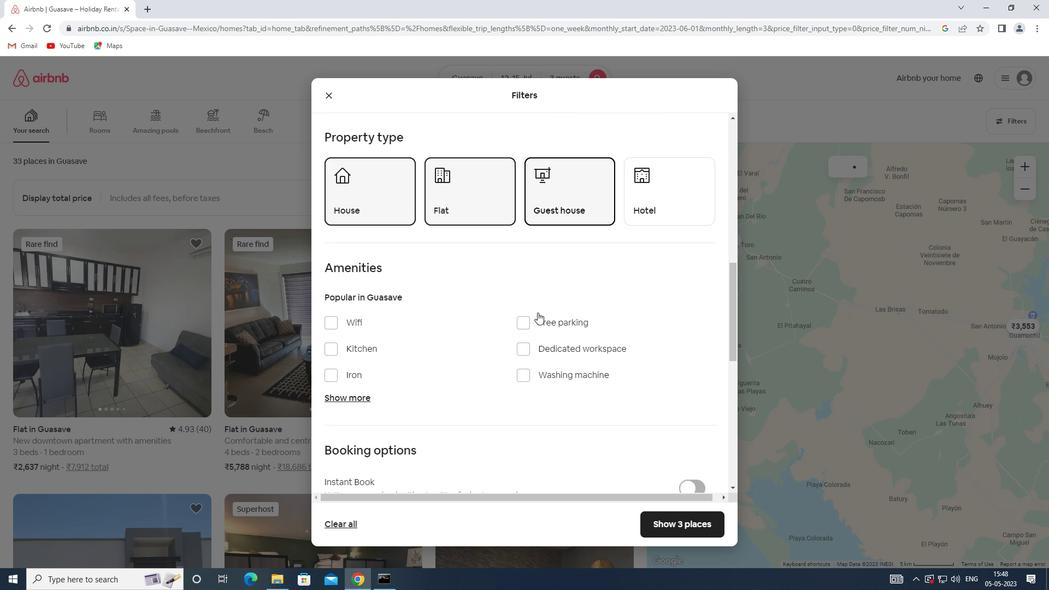 
Action: Mouse scrolled (537, 312) with delta (0, 0)
Screenshot: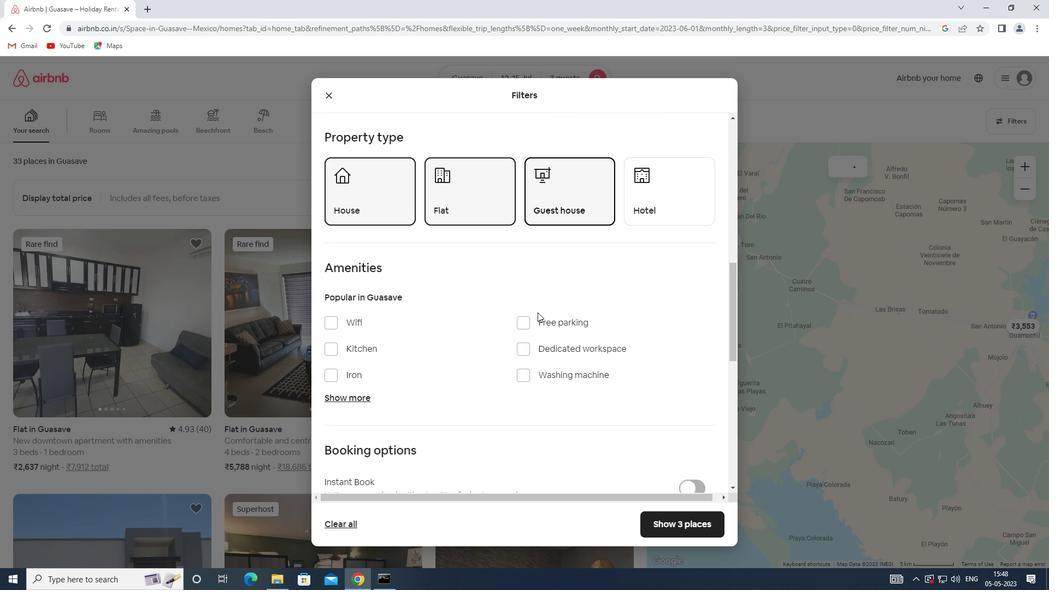 
Action: Mouse moved to (684, 412)
Screenshot: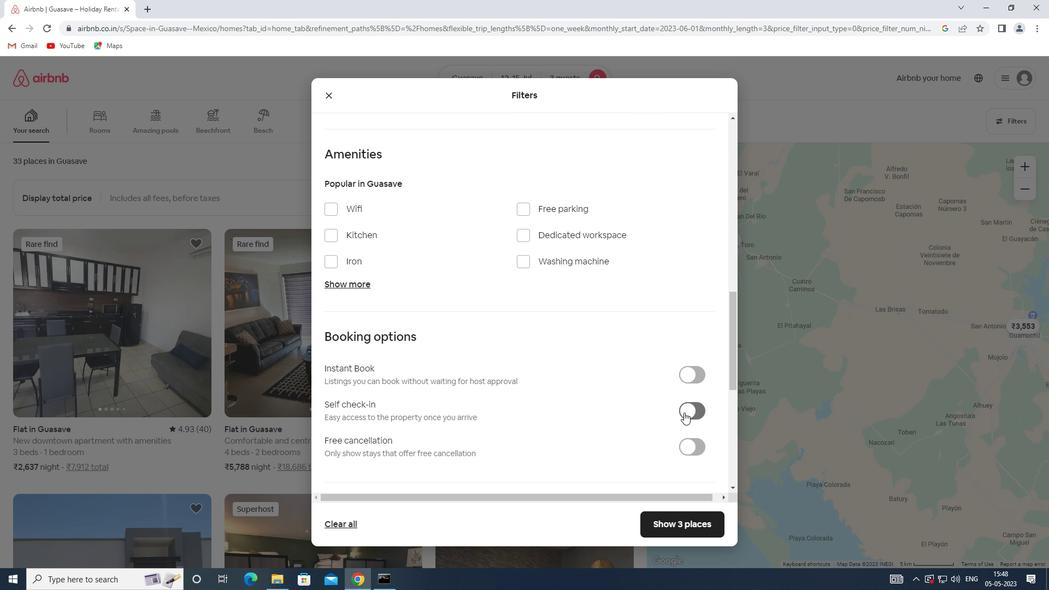
Action: Mouse pressed left at (684, 412)
Screenshot: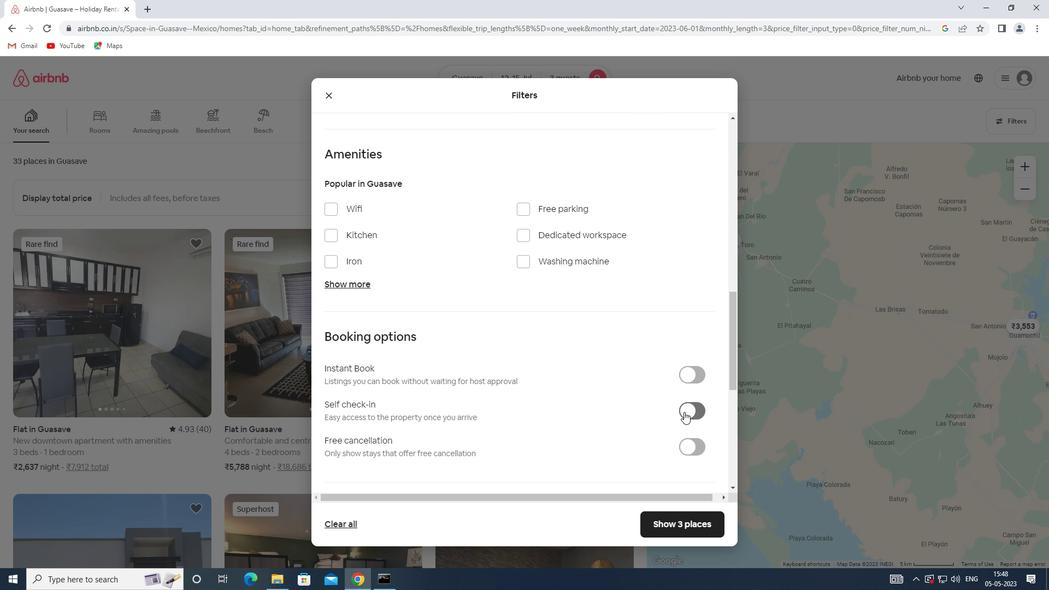 
Action: Mouse moved to (477, 360)
Screenshot: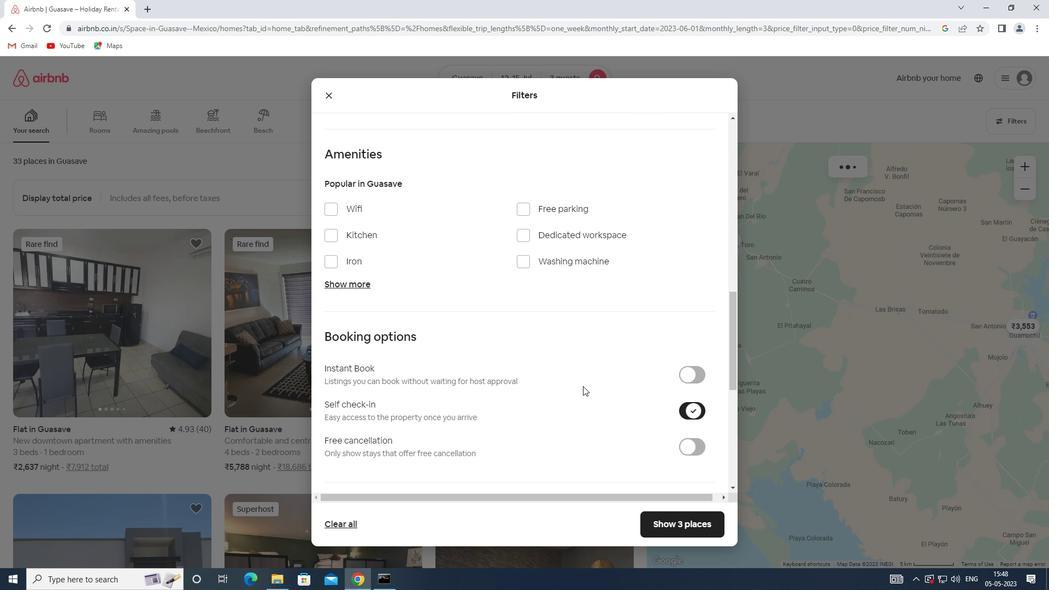
Action: Mouse scrolled (477, 360) with delta (0, 0)
Screenshot: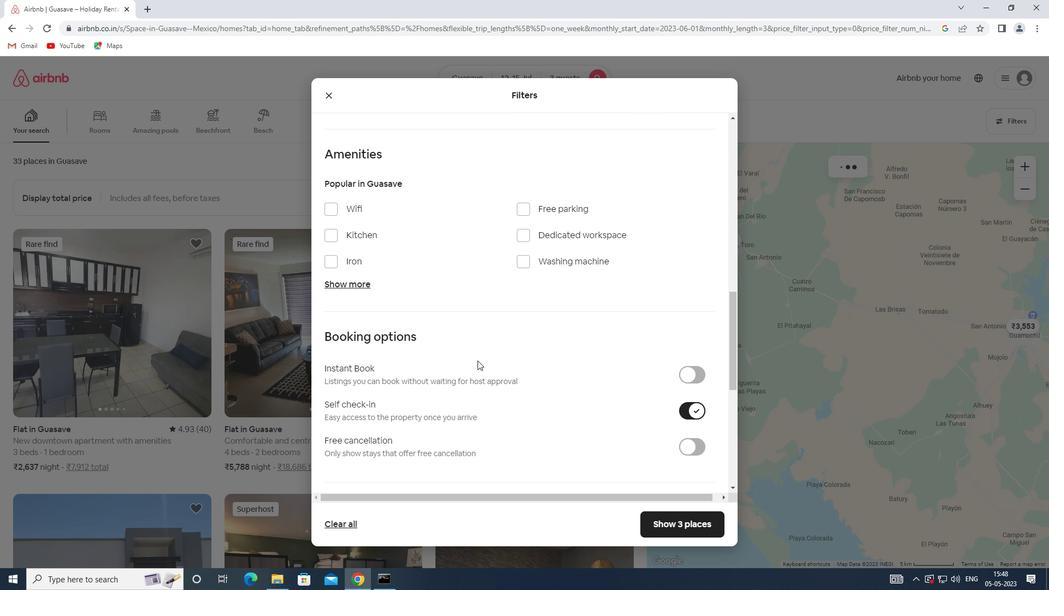 
Action: Mouse scrolled (477, 360) with delta (0, 0)
Screenshot: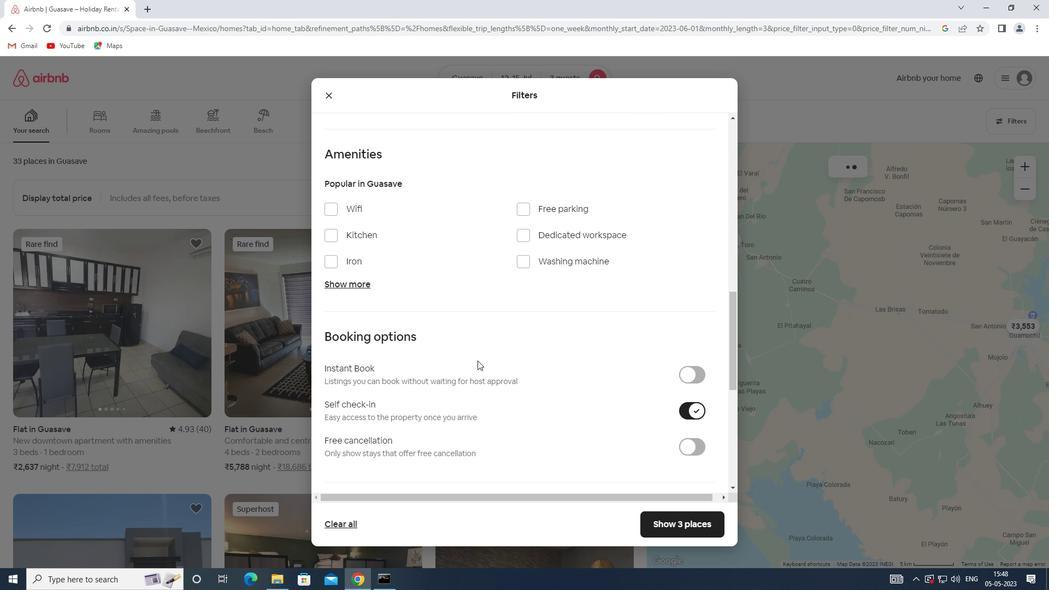 
Action: Mouse scrolled (477, 360) with delta (0, 0)
Screenshot: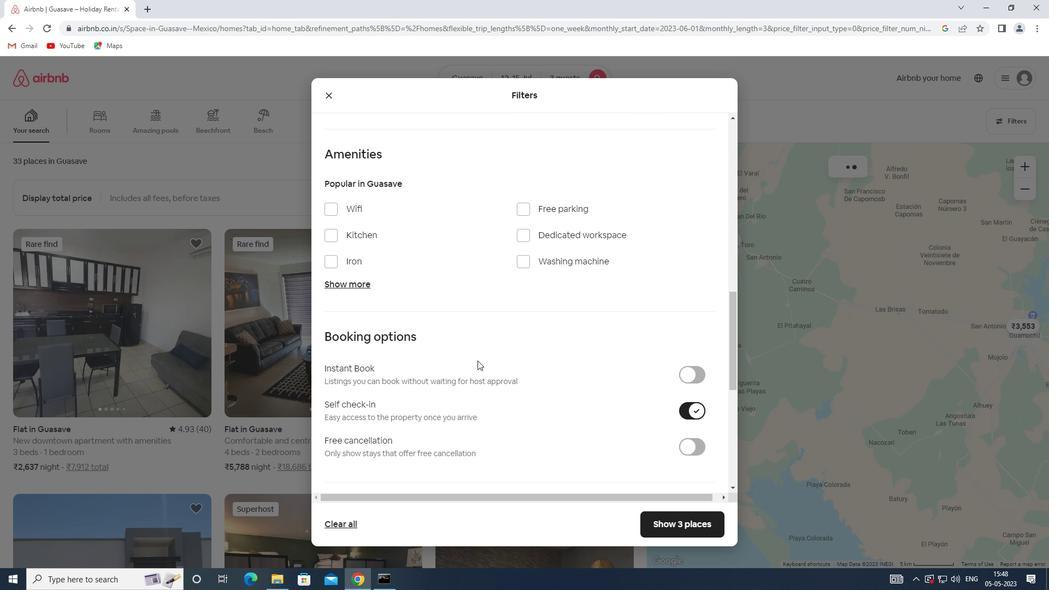
Action: Mouse scrolled (477, 360) with delta (0, 0)
Screenshot: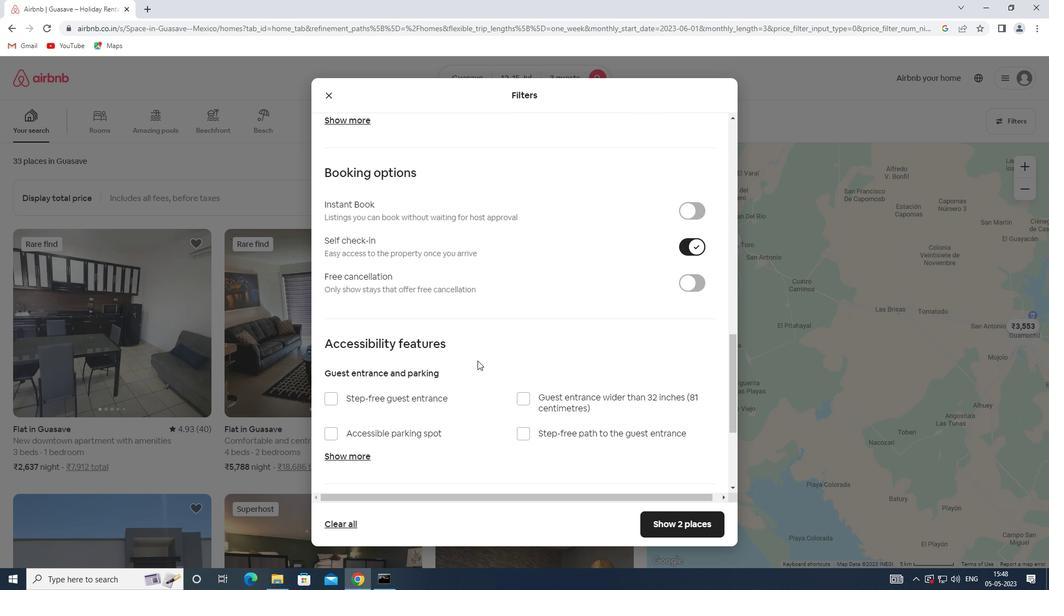 
Action: Mouse scrolled (477, 360) with delta (0, 0)
Screenshot: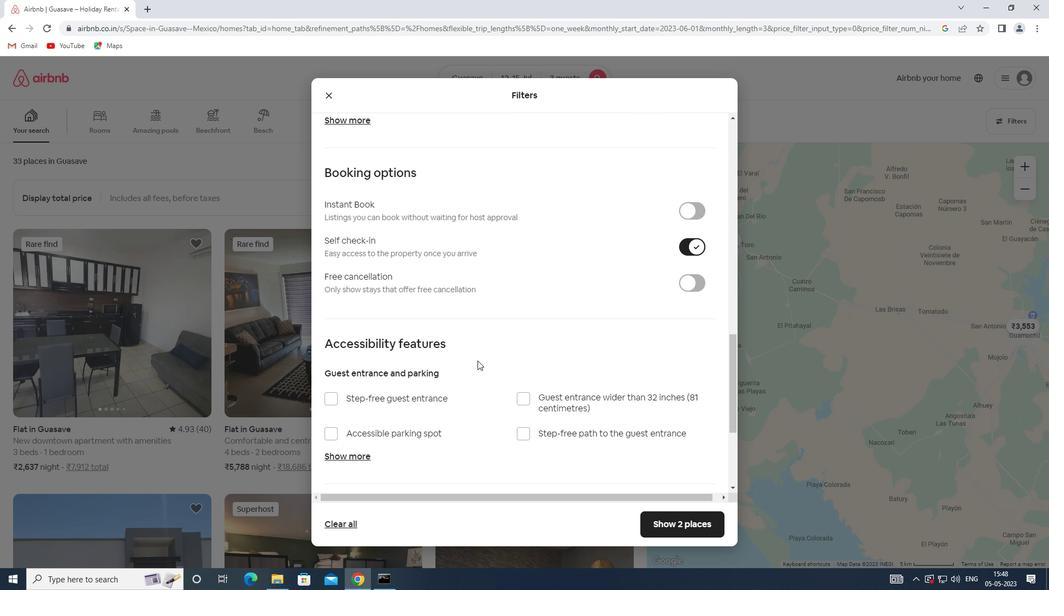 
Action: Mouse scrolled (477, 360) with delta (0, 0)
Screenshot: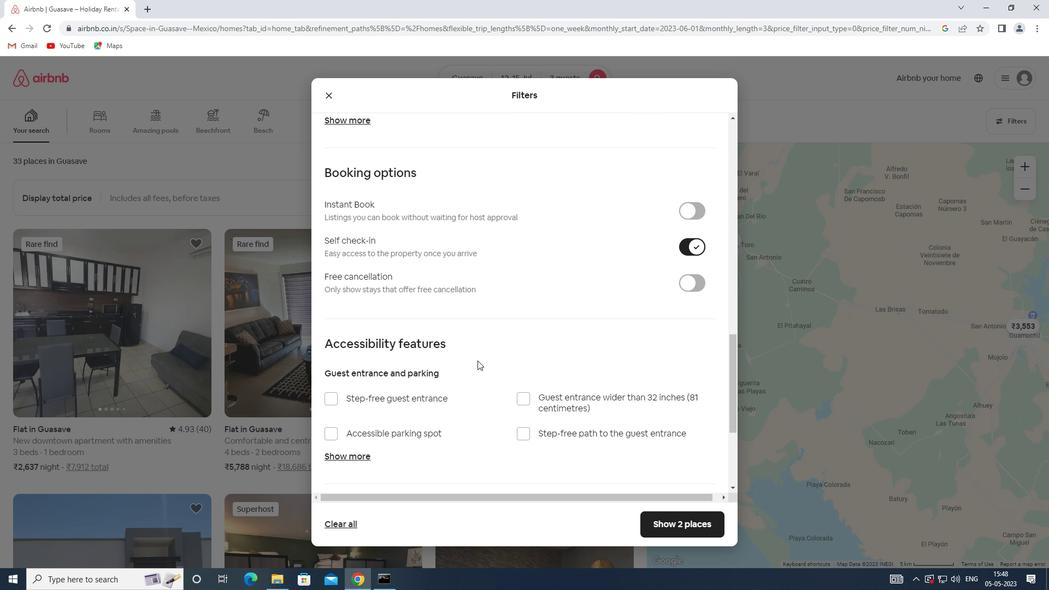
Action: Mouse scrolled (477, 360) with delta (0, 0)
Screenshot: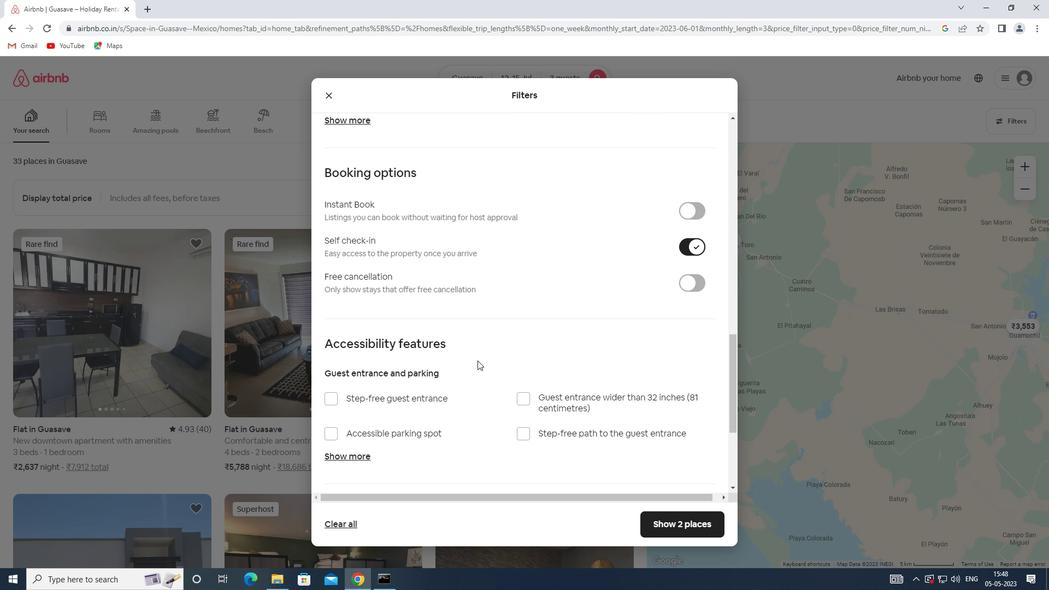 
Action: Mouse scrolled (477, 360) with delta (0, 0)
Screenshot: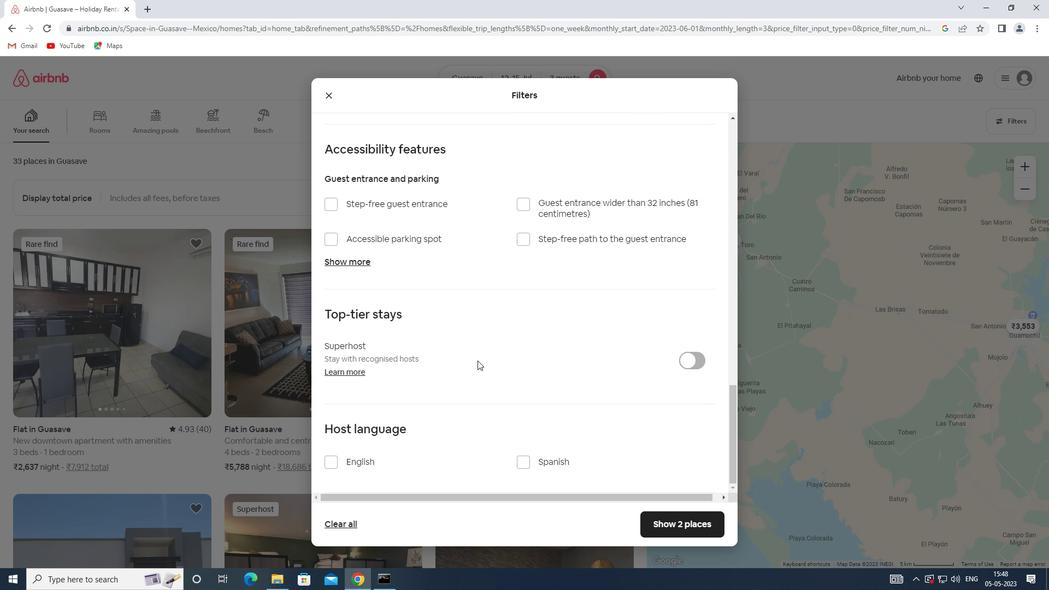 
Action: Mouse scrolled (477, 360) with delta (0, 0)
Screenshot: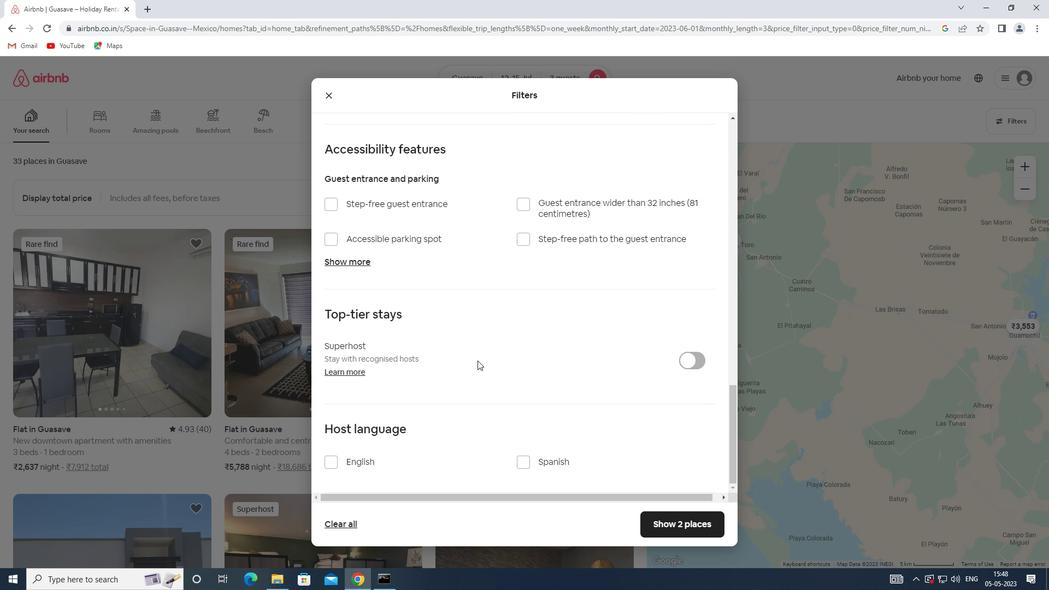 
Action: Mouse moved to (332, 456)
Screenshot: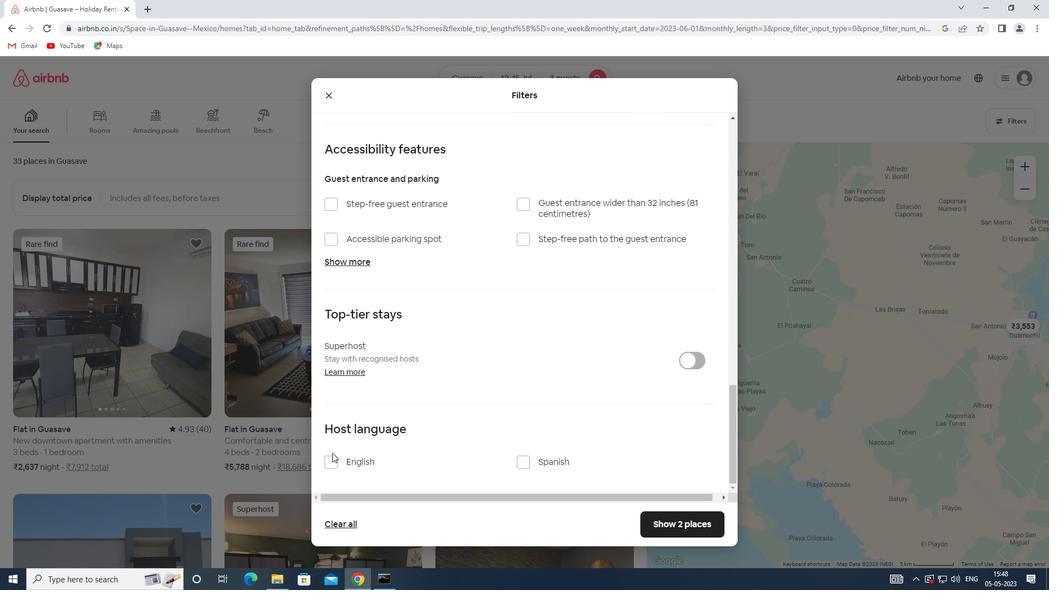 
Action: Mouse pressed left at (332, 456)
Screenshot: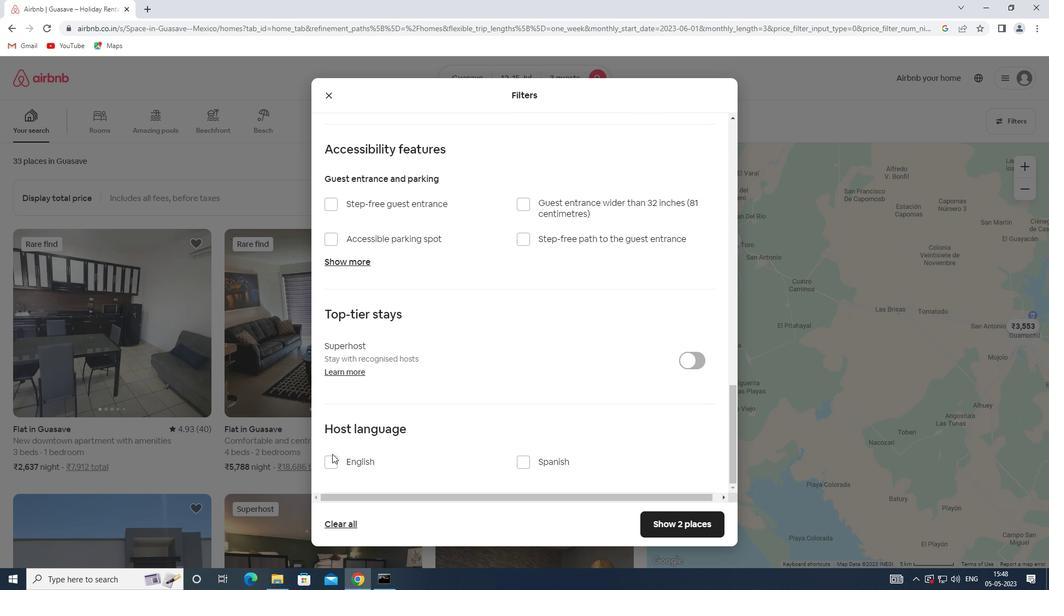 
Action: Mouse moved to (667, 520)
Screenshot: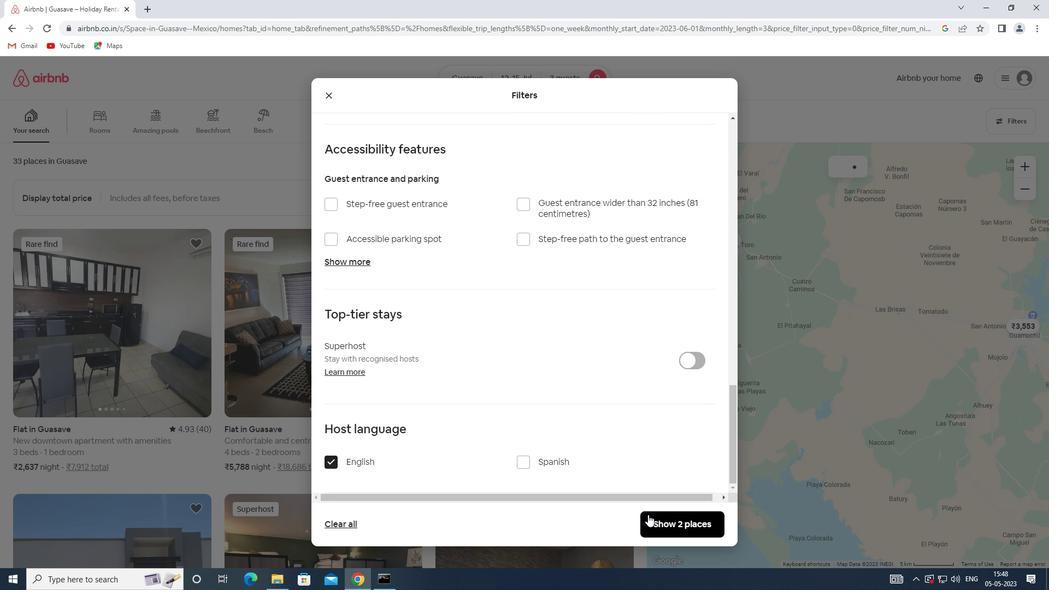 
Action: Mouse pressed left at (667, 520)
Screenshot: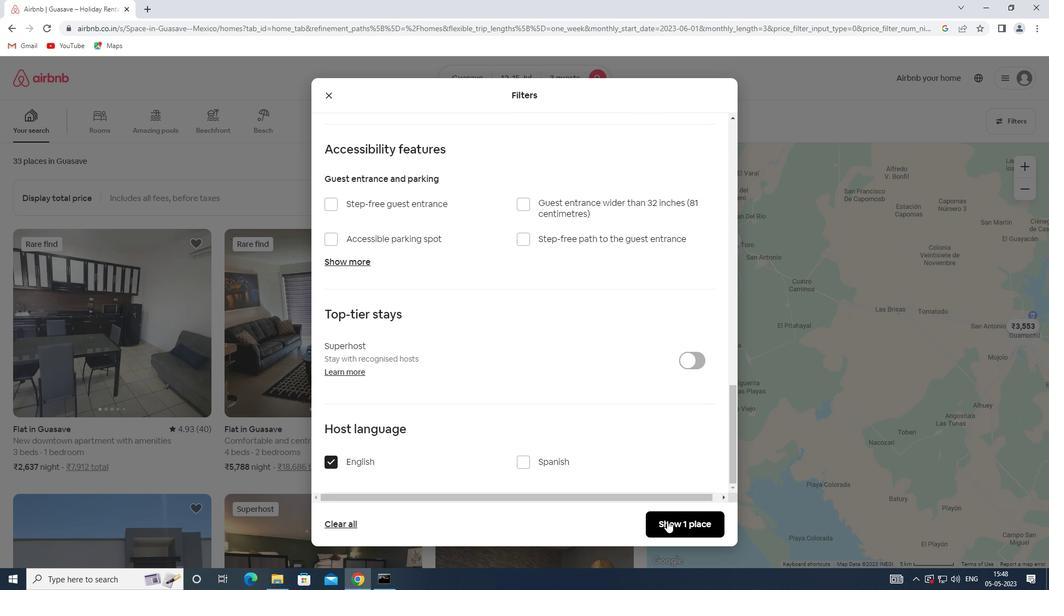 
